 Task: Find connections with filter location Beerse with filter topic #Entrepreneurswith filter profile language English with filter current company Cimpress India with filter school Gujarat jobs and careers with filter industry Fine Arts Schools with filter service category Web Design with filter keywords title Auditing Clerk
Action: Mouse moved to (494, 89)
Screenshot: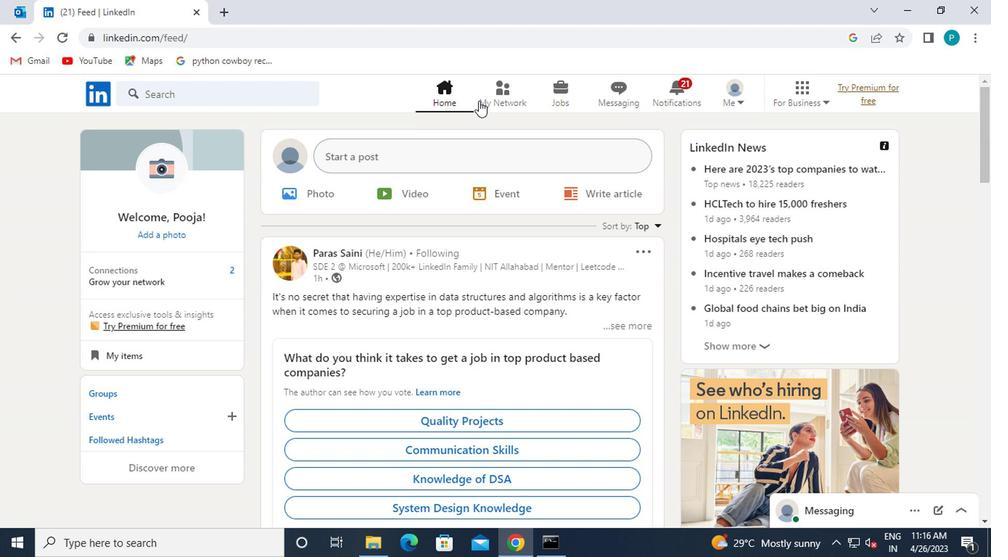 
Action: Mouse pressed left at (494, 89)
Screenshot: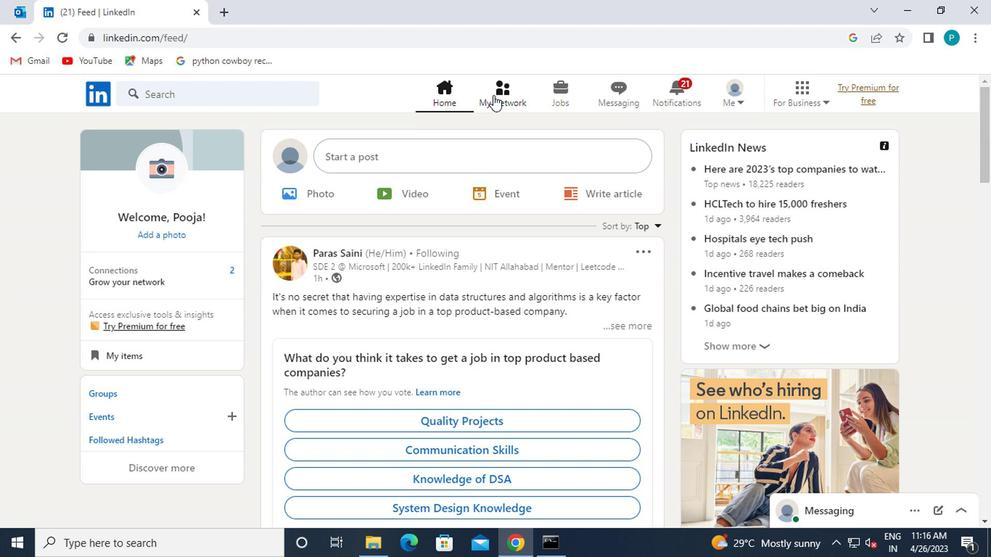 
Action: Mouse moved to (184, 176)
Screenshot: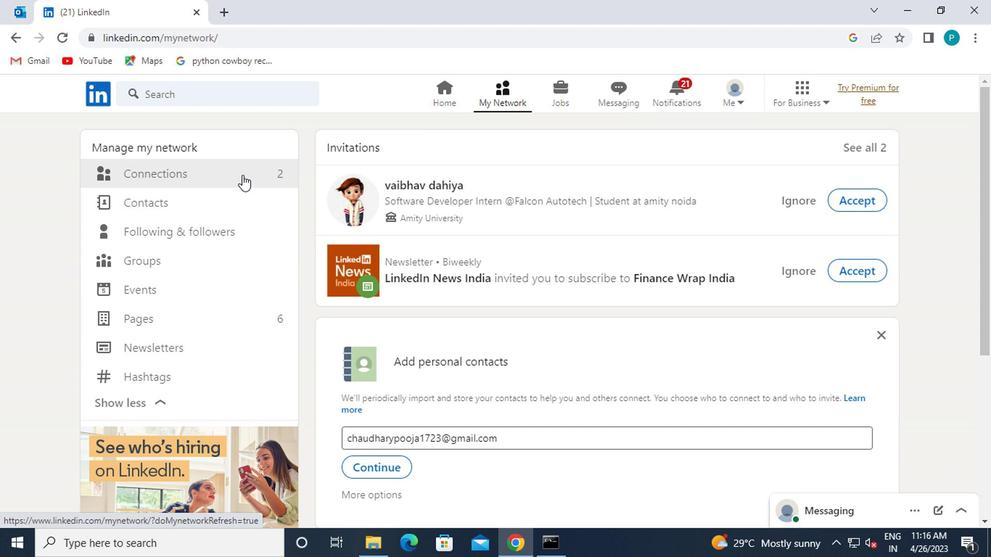 
Action: Mouse pressed left at (184, 176)
Screenshot: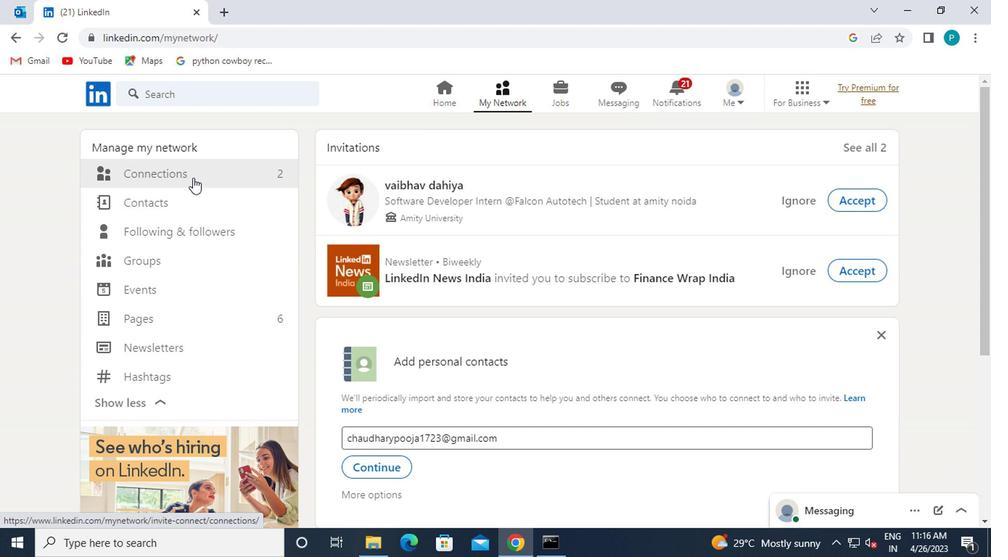 
Action: Mouse pressed left at (184, 176)
Screenshot: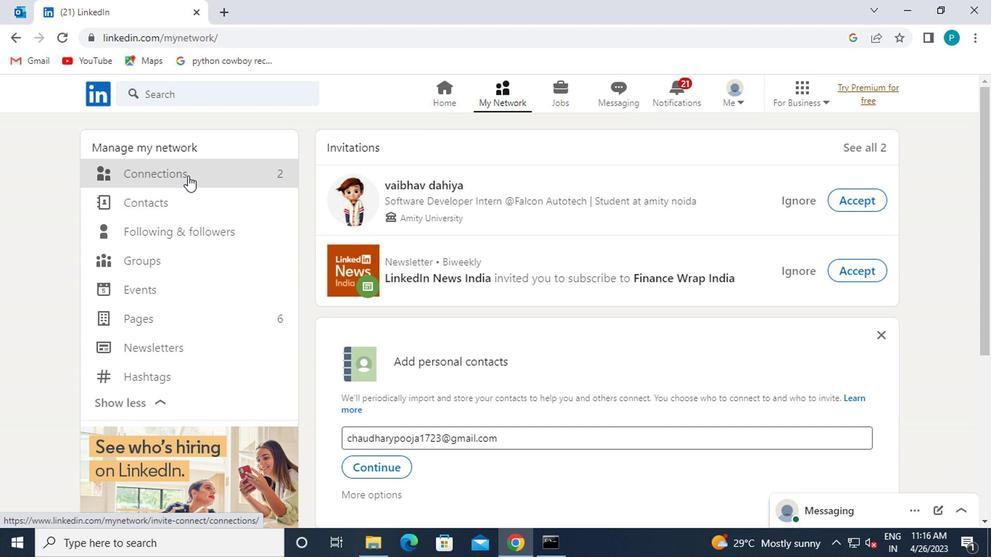 
Action: Mouse moved to (612, 177)
Screenshot: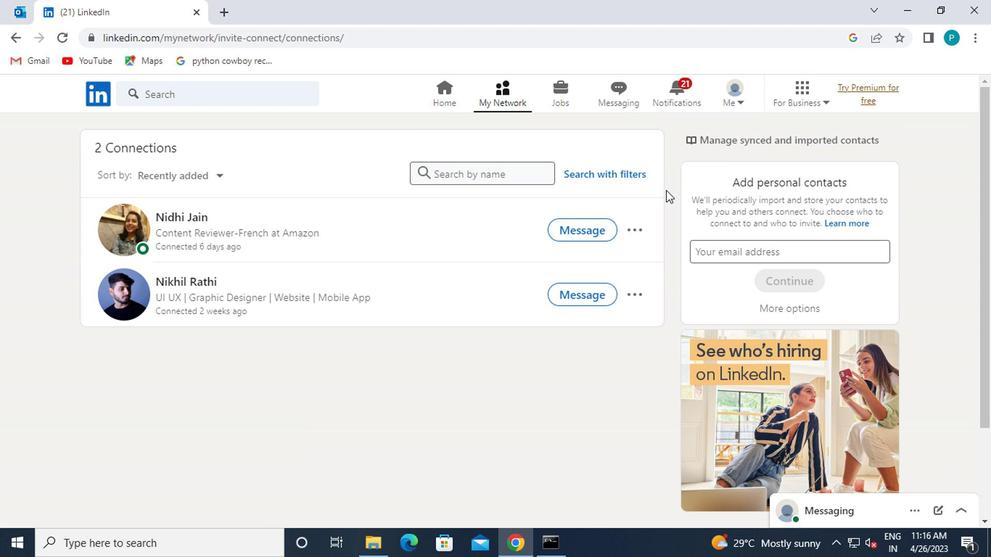 
Action: Mouse pressed left at (612, 177)
Screenshot: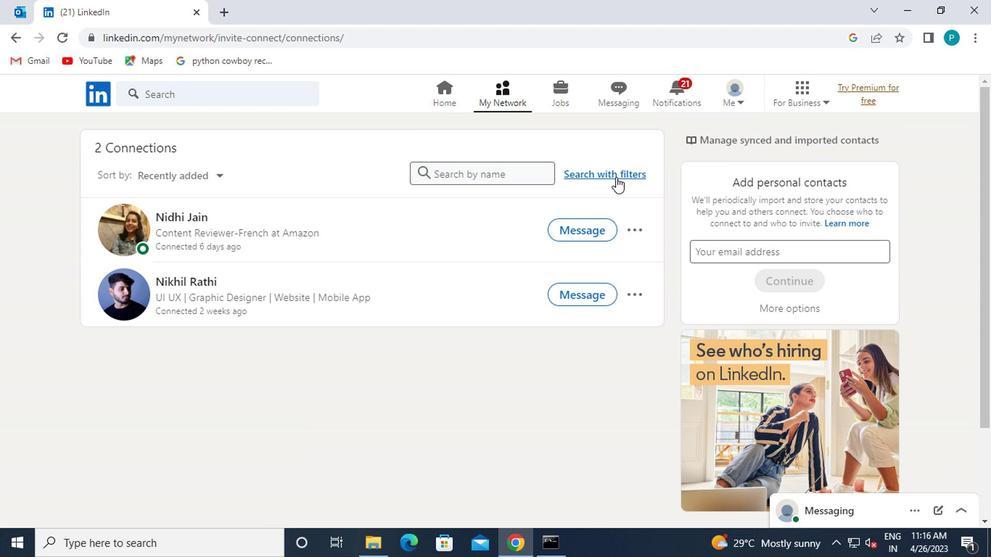 
Action: Mouse moved to (508, 134)
Screenshot: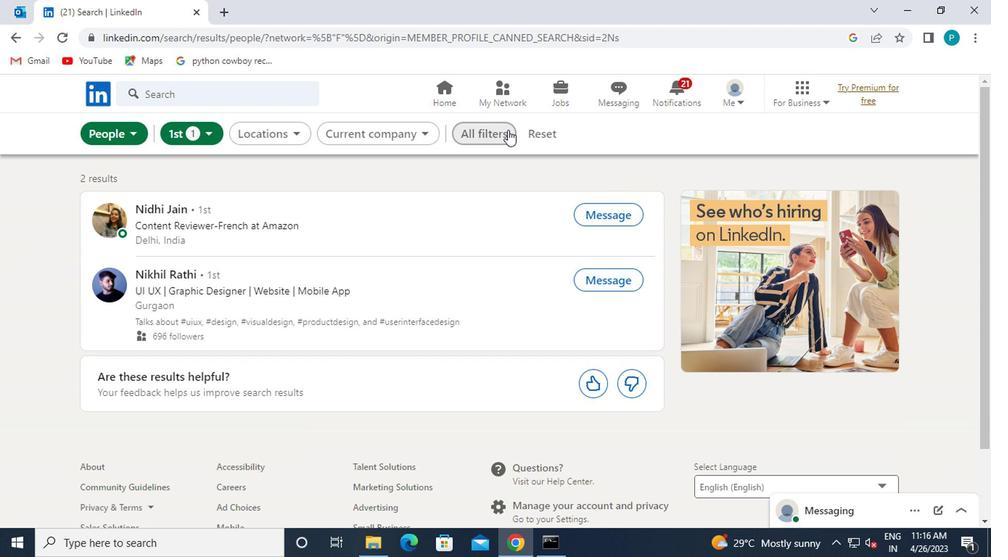 
Action: Mouse pressed left at (508, 134)
Screenshot: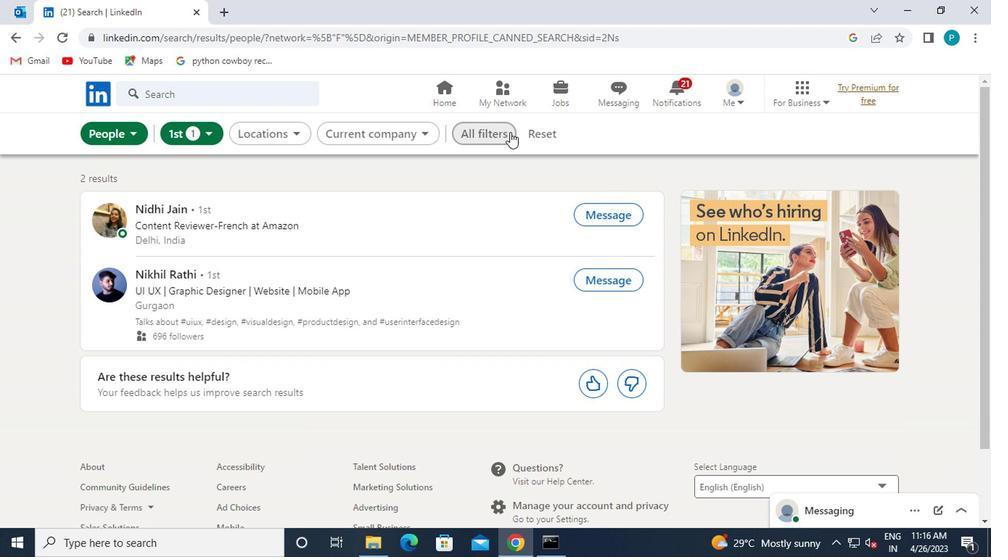 
Action: Mouse moved to (735, 292)
Screenshot: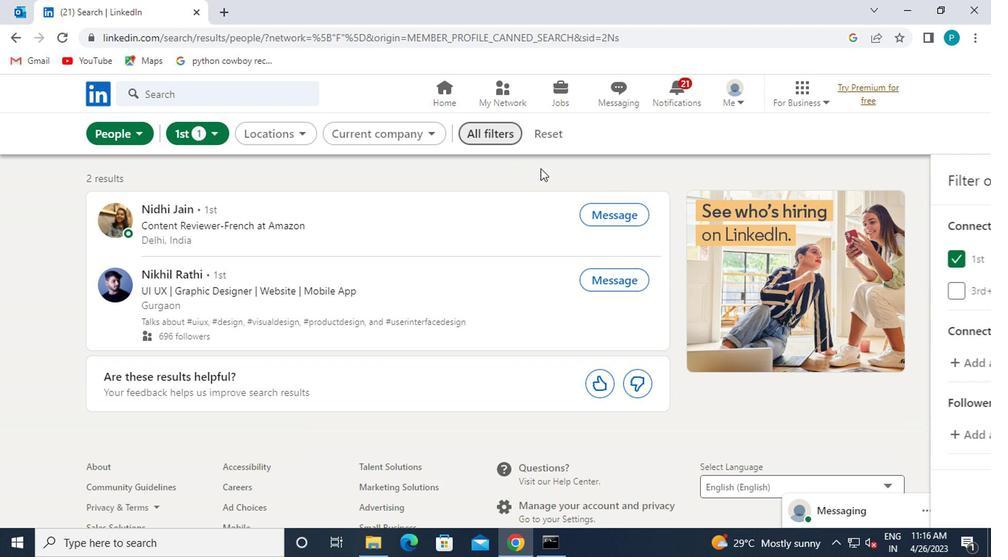 
Action: Mouse scrolled (735, 291) with delta (0, -1)
Screenshot: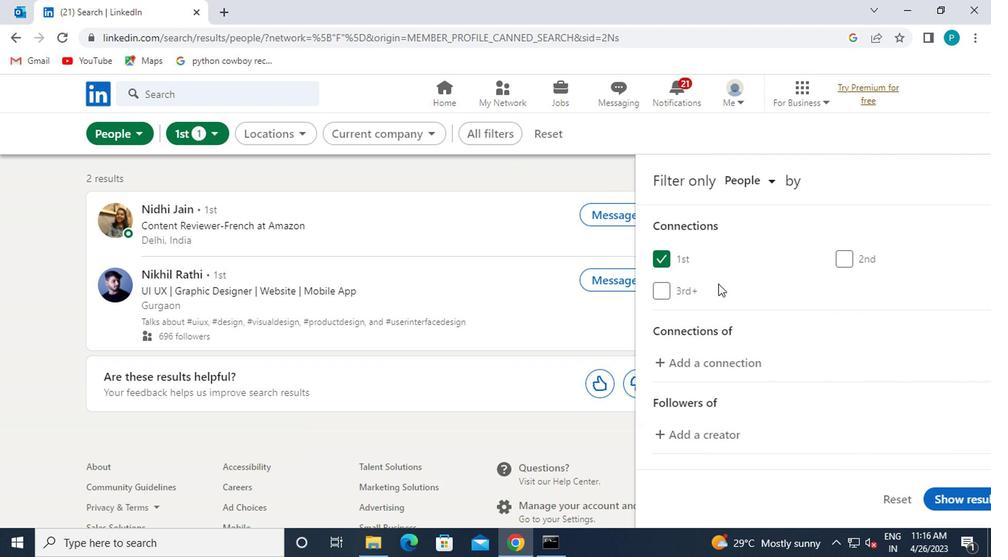 
Action: Mouse moved to (735, 292)
Screenshot: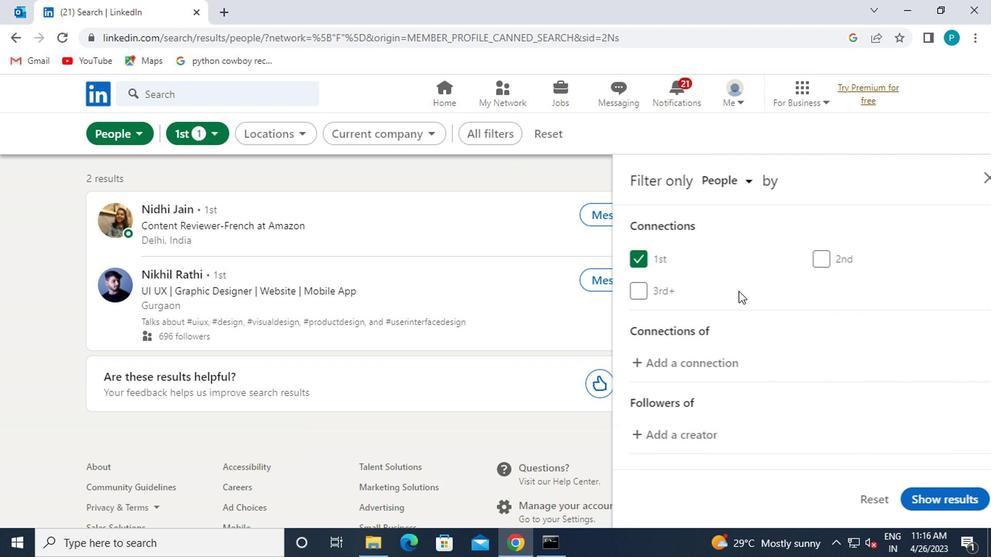 
Action: Mouse scrolled (735, 291) with delta (0, -1)
Screenshot: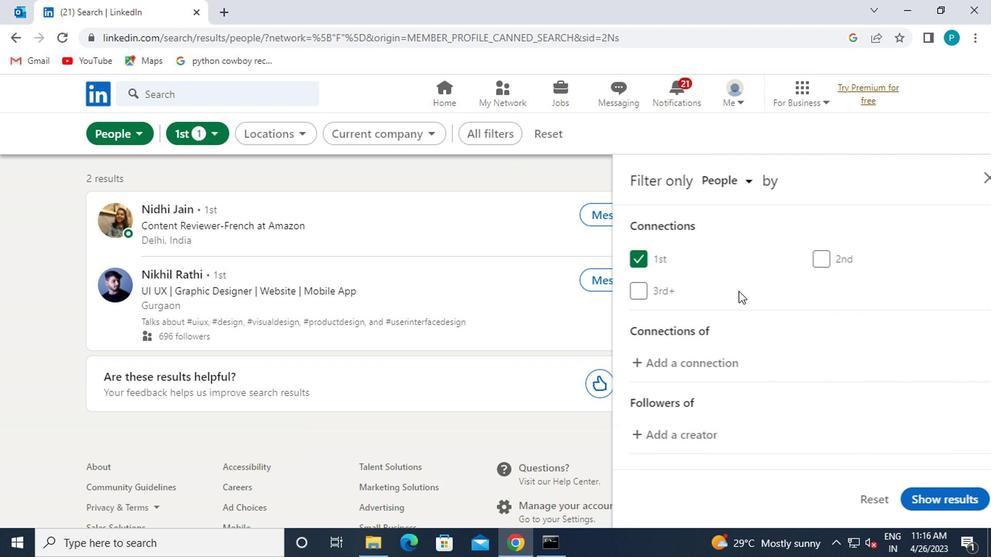 
Action: Mouse moved to (735, 293)
Screenshot: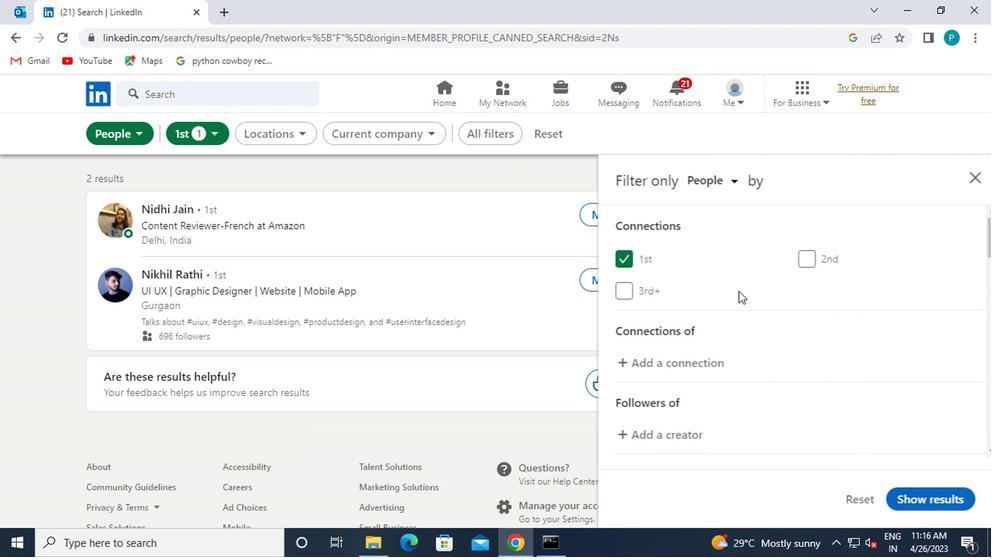 
Action: Mouse scrolled (735, 292) with delta (0, 0)
Screenshot: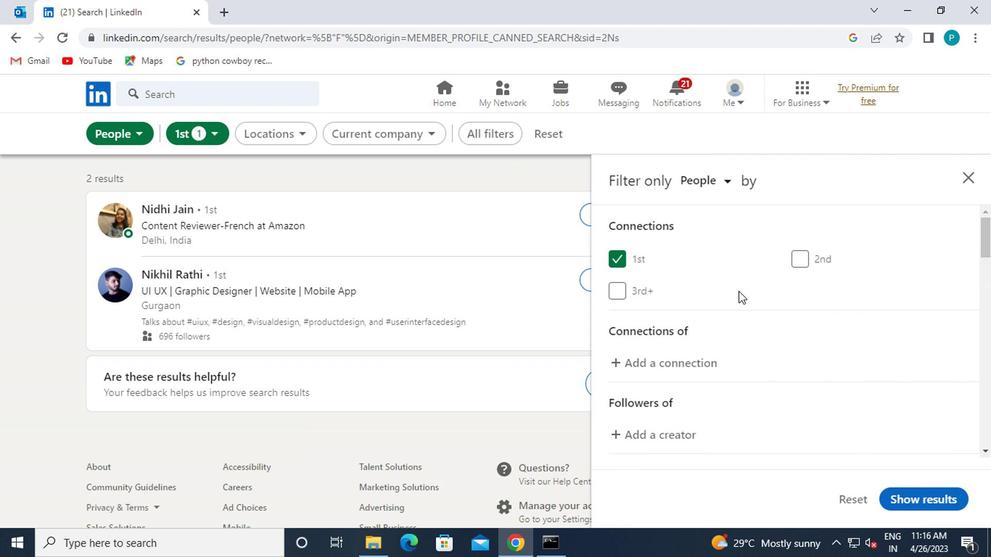 
Action: Mouse moved to (801, 350)
Screenshot: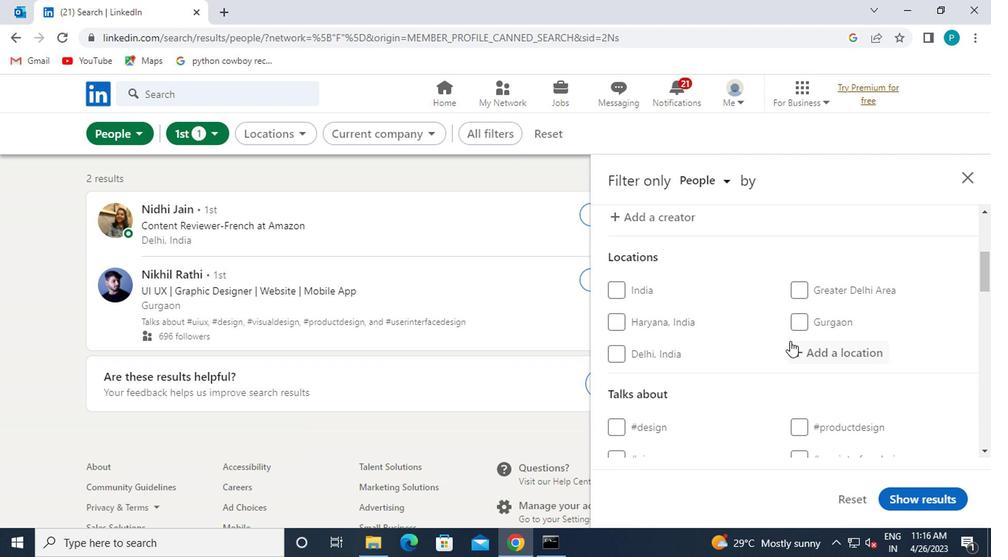 
Action: Mouse pressed left at (801, 350)
Screenshot: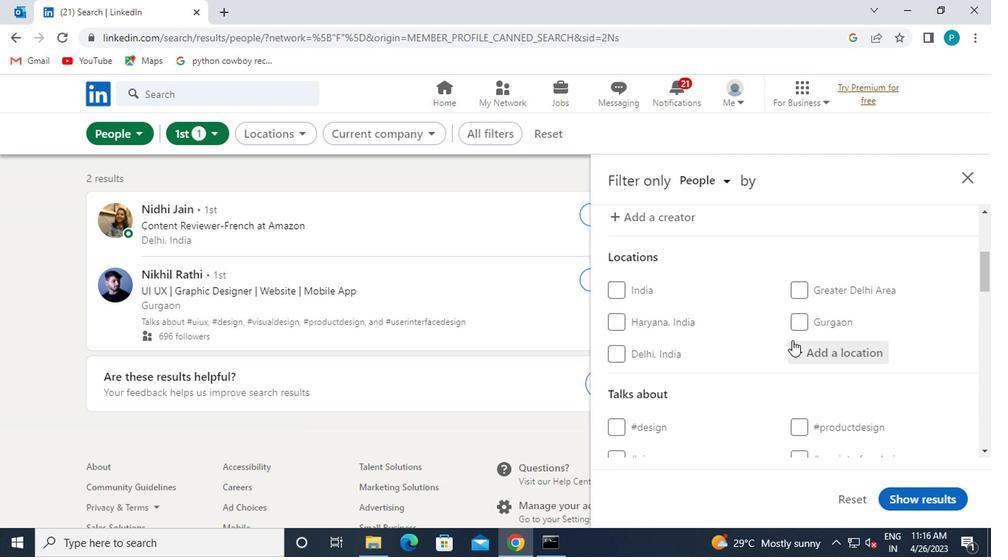 
Action: Mouse moved to (783, 353)
Screenshot: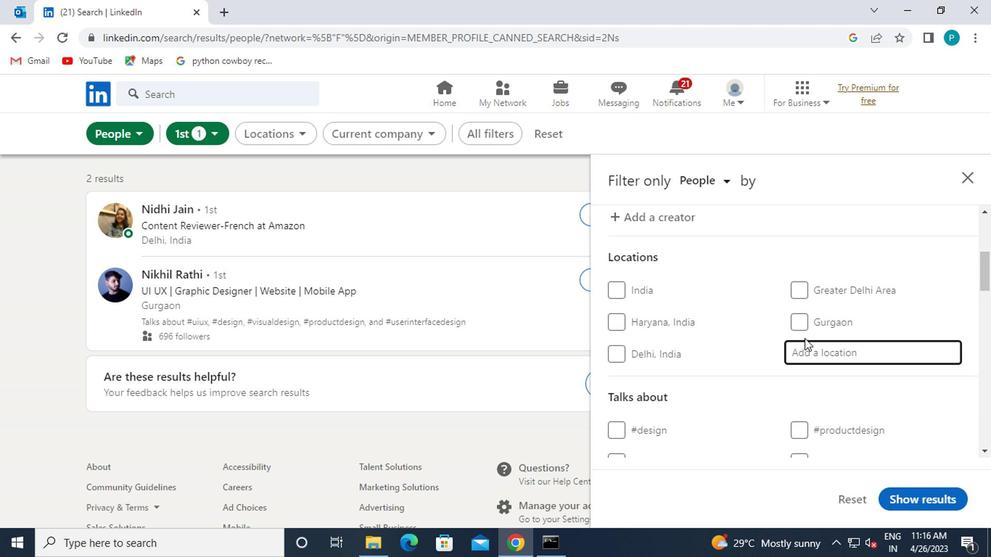 
Action: Key pressed <Key.caps_lock>b<Key.caps_lock>eerse
Screenshot: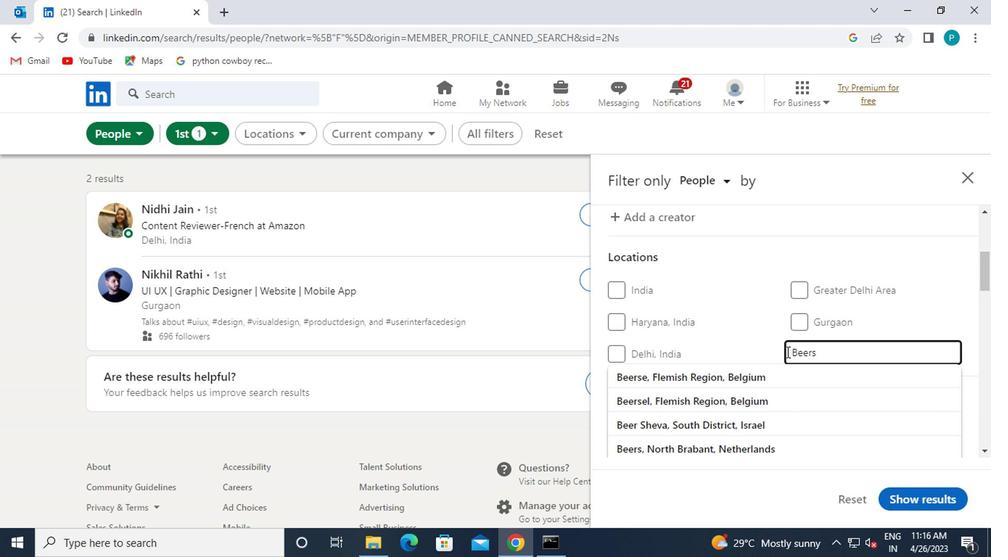 
Action: Mouse moved to (777, 380)
Screenshot: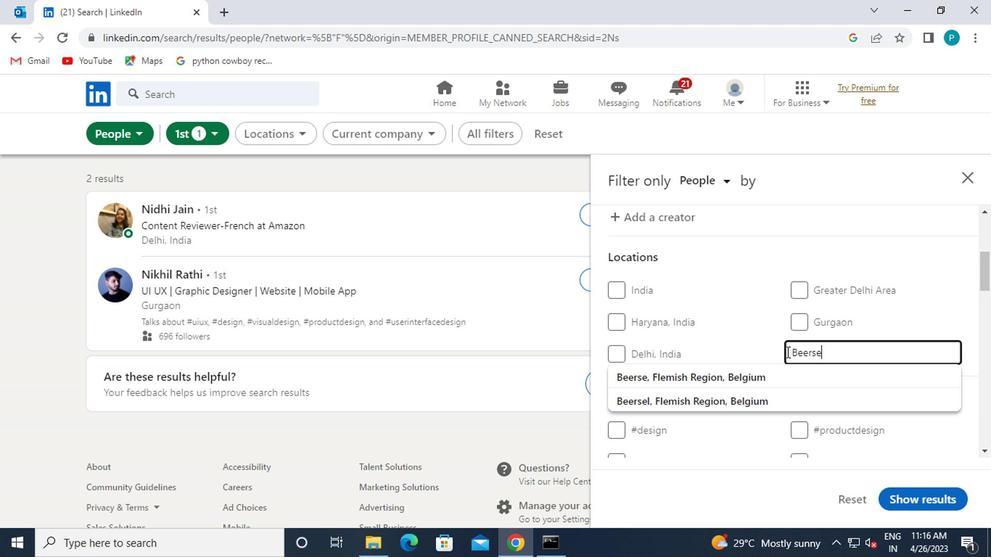 
Action: Mouse pressed left at (777, 380)
Screenshot: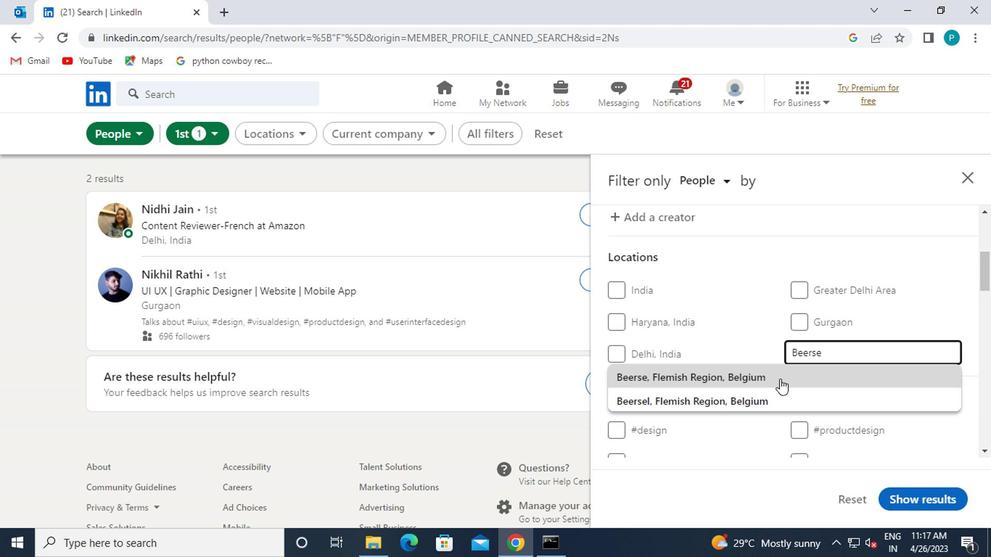 
Action: Mouse scrolled (777, 379) with delta (0, 0)
Screenshot: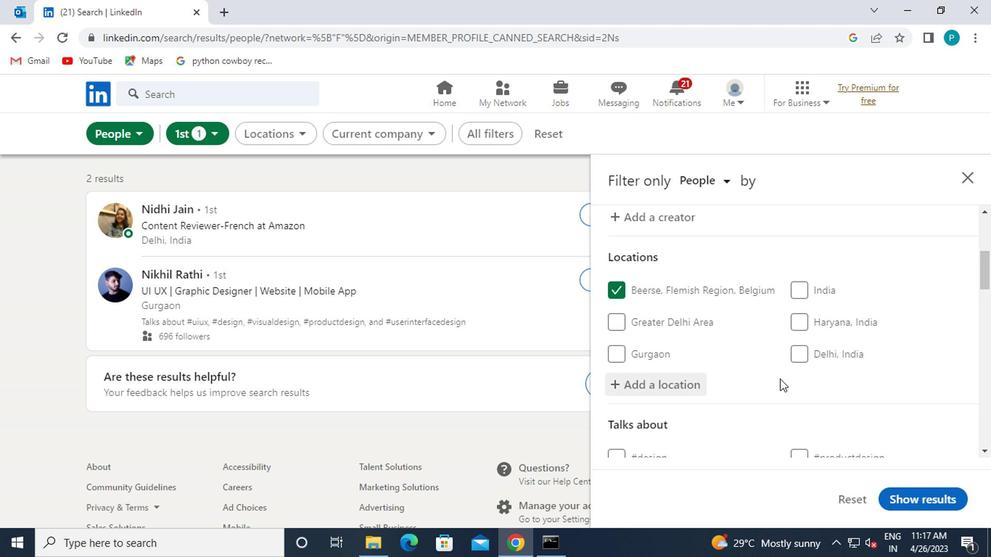 
Action: Mouse moved to (778, 384)
Screenshot: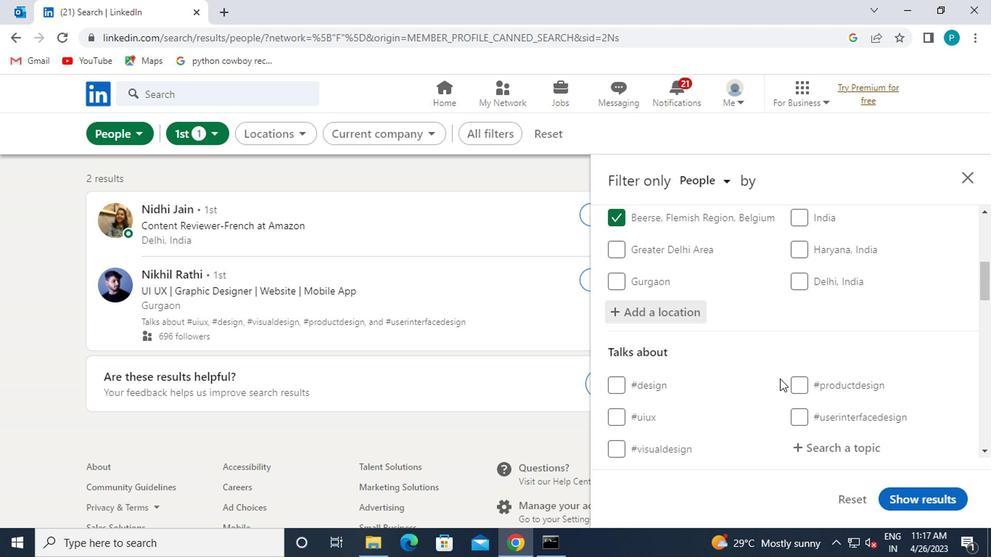 
Action: Mouse scrolled (778, 383) with delta (0, -1)
Screenshot: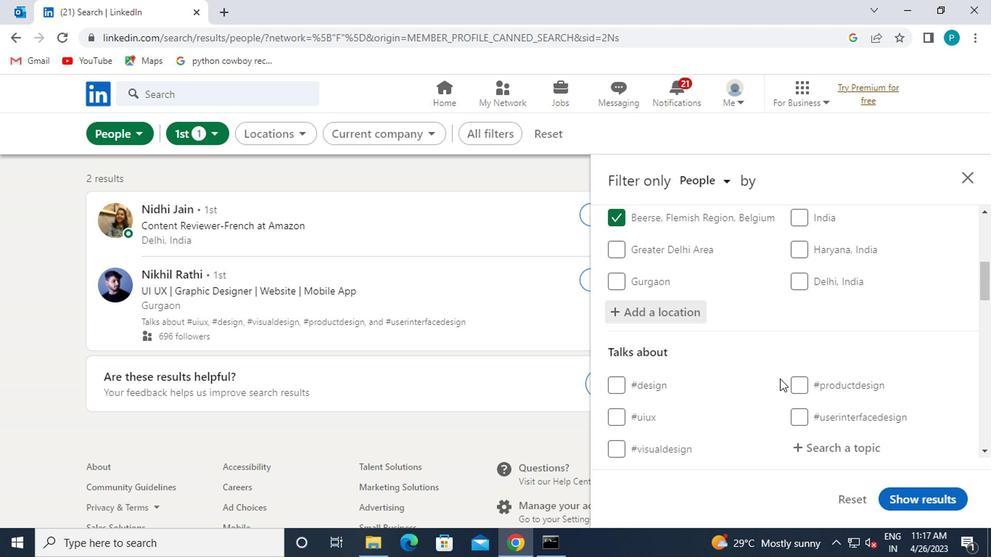 
Action: Mouse moved to (797, 385)
Screenshot: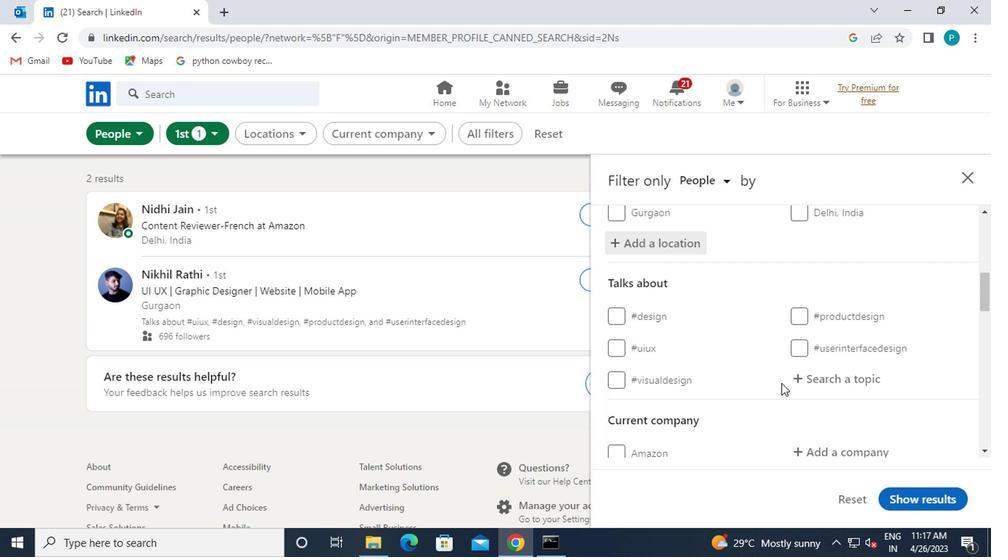 
Action: Mouse pressed left at (797, 385)
Screenshot: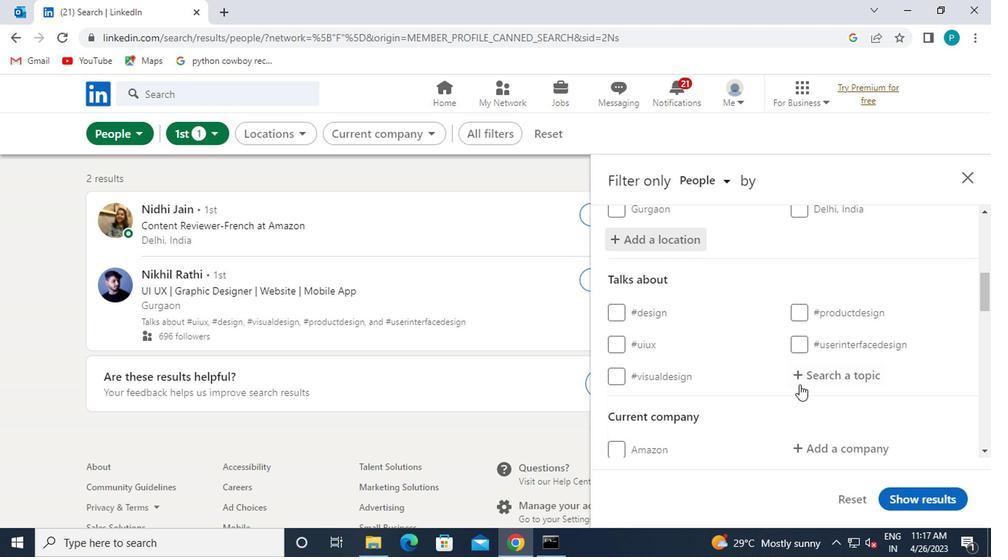 
Action: Mouse moved to (798, 385)
Screenshot: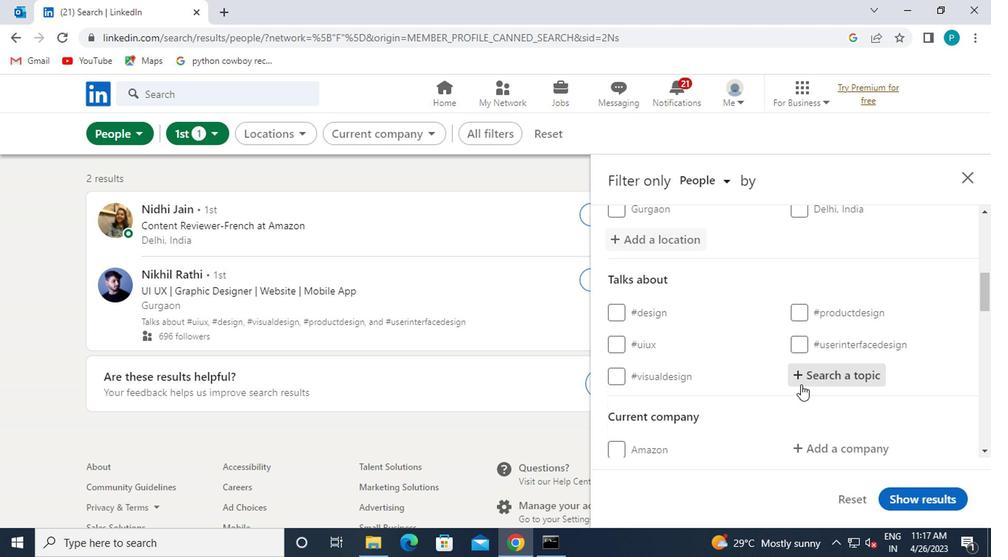 
Action: Key pressed <Key.shift>#ENTREPRENEURS
Screenshot: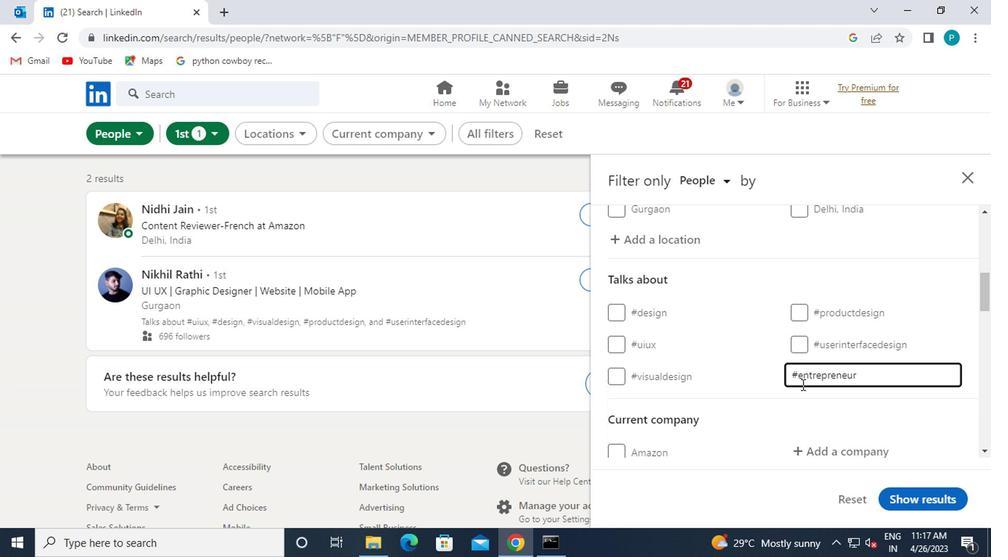 
Action: Mouse moved to (795, 400)
Screenshot: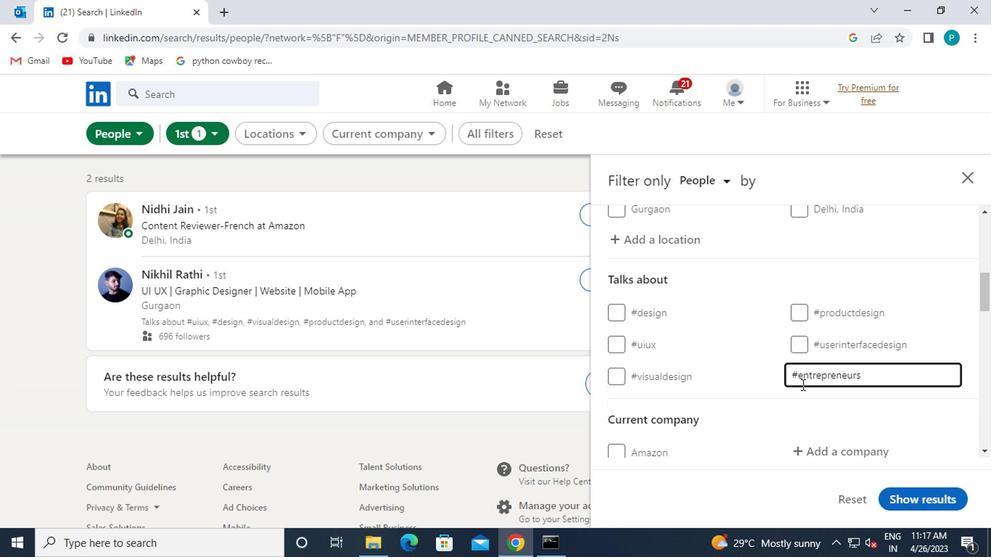 
Action: Mouse scrolled (795, 399) with delta (0, -1)
Screenshot: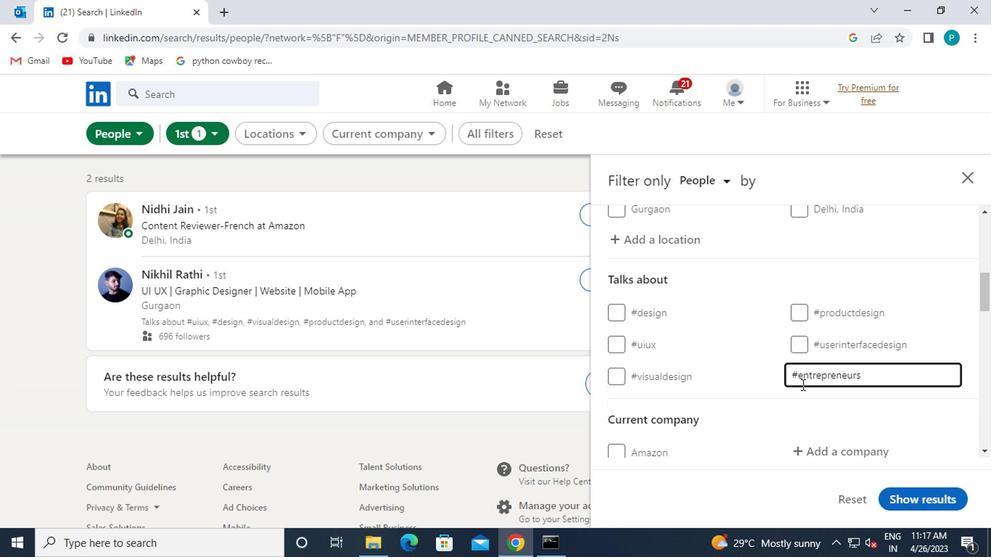 
Action: Mouse moved to (806, 386)
Screenshot: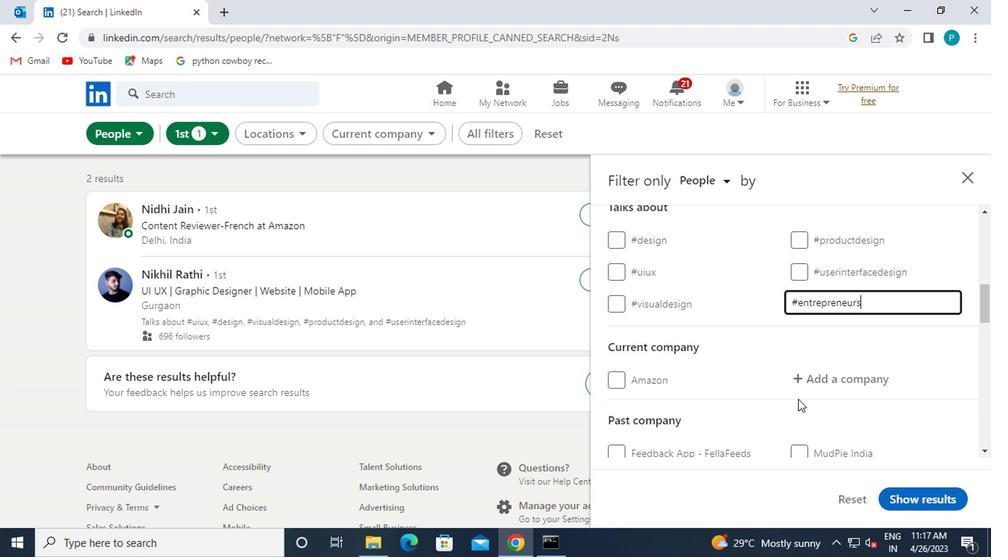 
Action: Mouse pressed left at (806, 386)
Screenshot: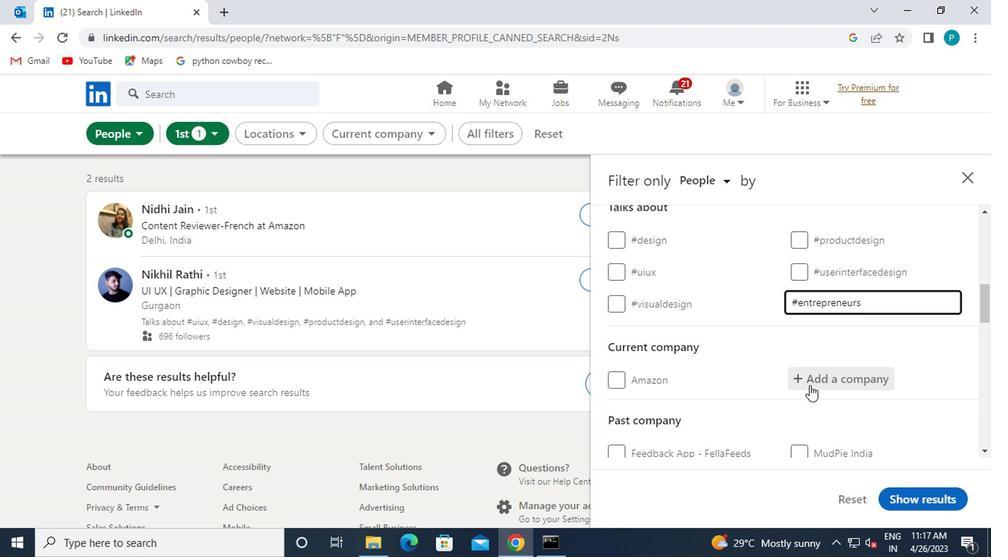 
Action: Mouse moved to (813, 385)
Screenshot: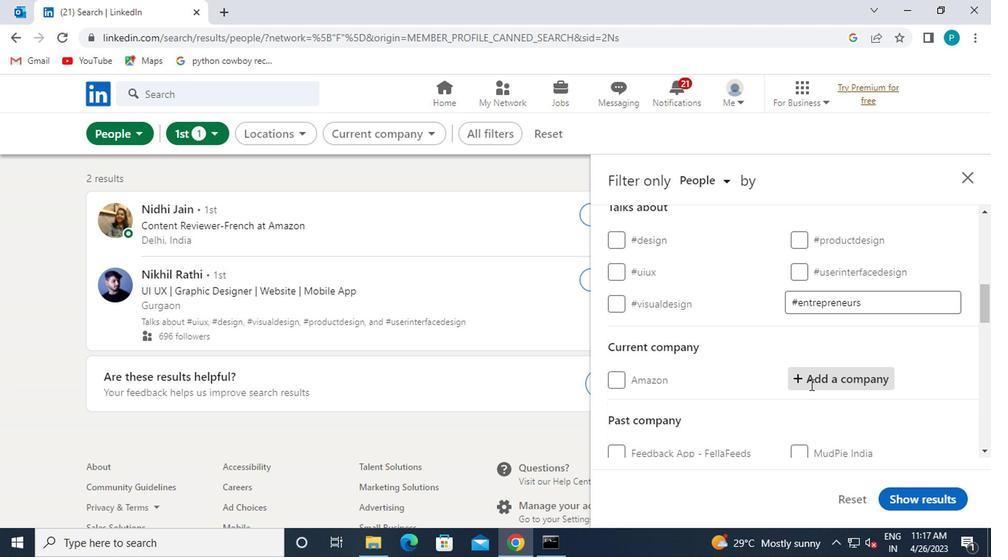 
Action: Key pressed CIMPRESS
Screenshot: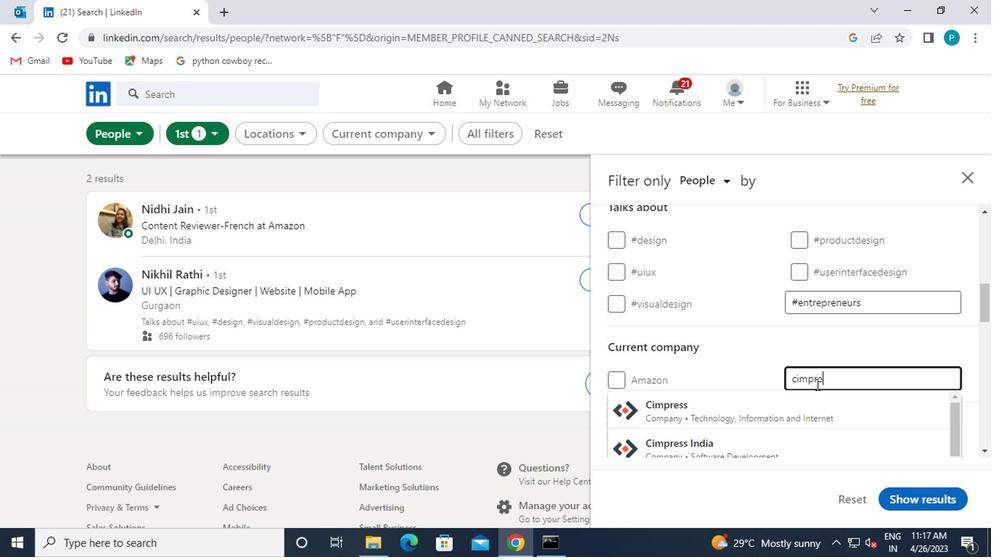 
Action: Mouse moved to (805, 400)
Screenshot: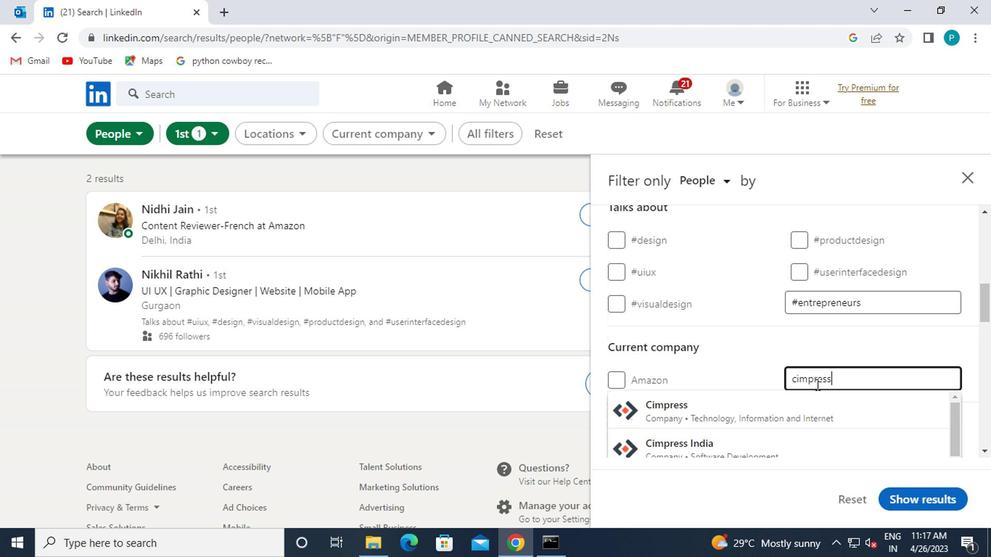 
Action: Mouse pressed left at (805, 400)
Screenshot: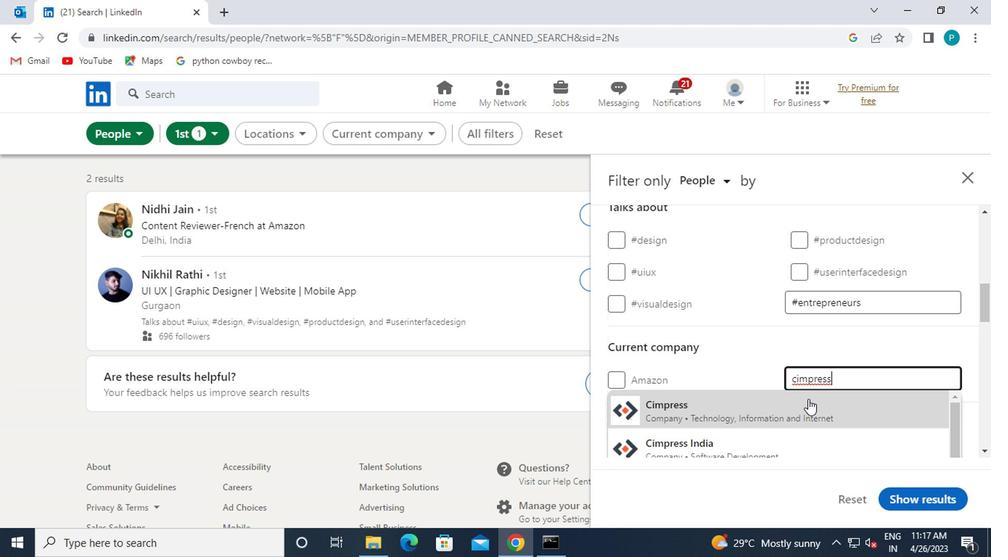 
Action: Mouse moved to (807, 441)
Screenshot: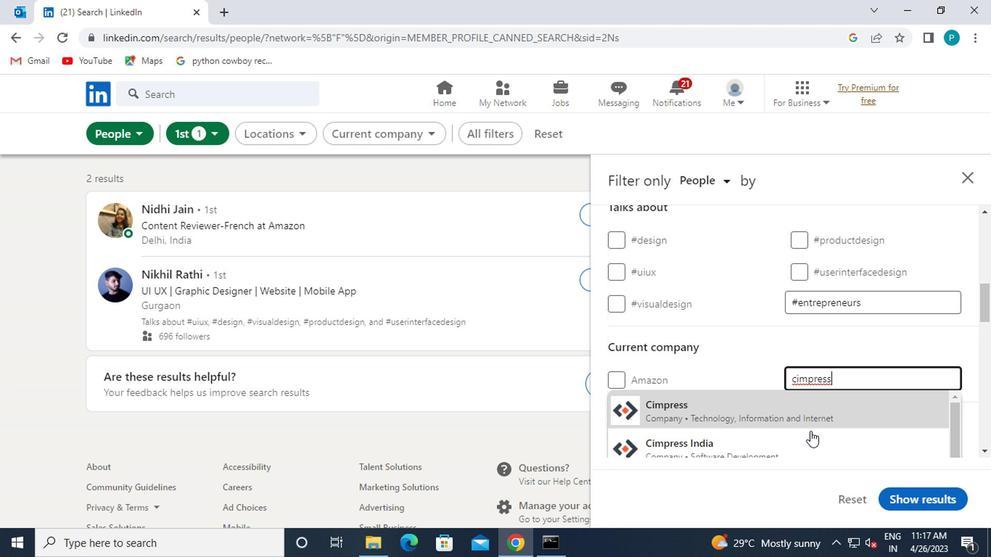 
Action: Mouse pressed left at (807, 441)
Screenshot: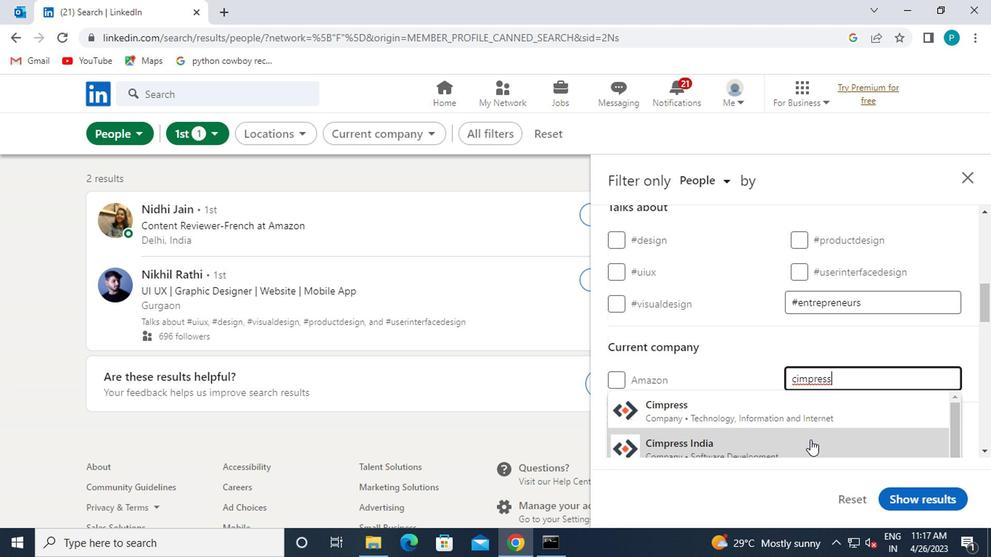 
Action: Mouse moved to (747, 415)
Screenshot: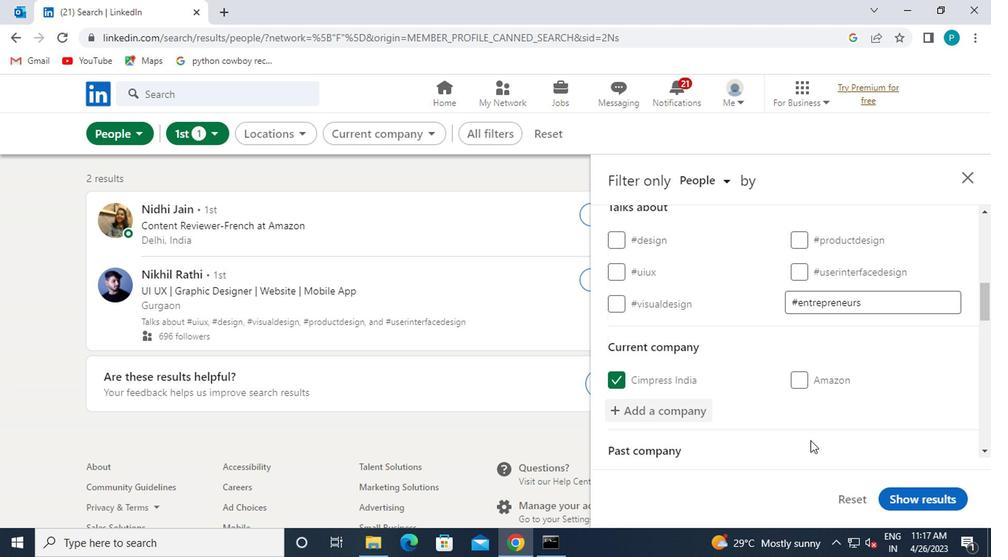 
Action: Mouse scrolled (747, 415) with delta (0, 0)
Screenshot: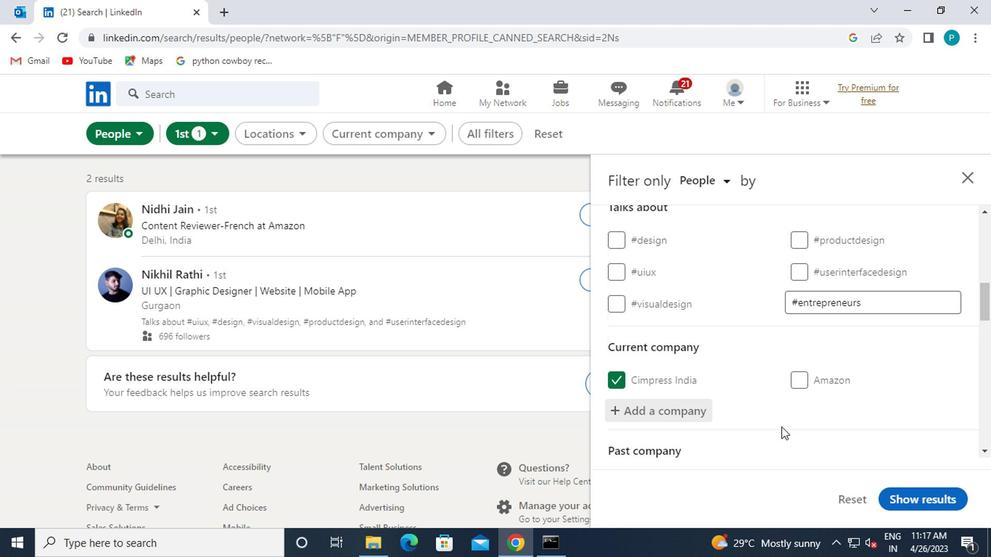 
Action: Mouse scrolled (747, 415) with delta (0, 0)
Screenshot: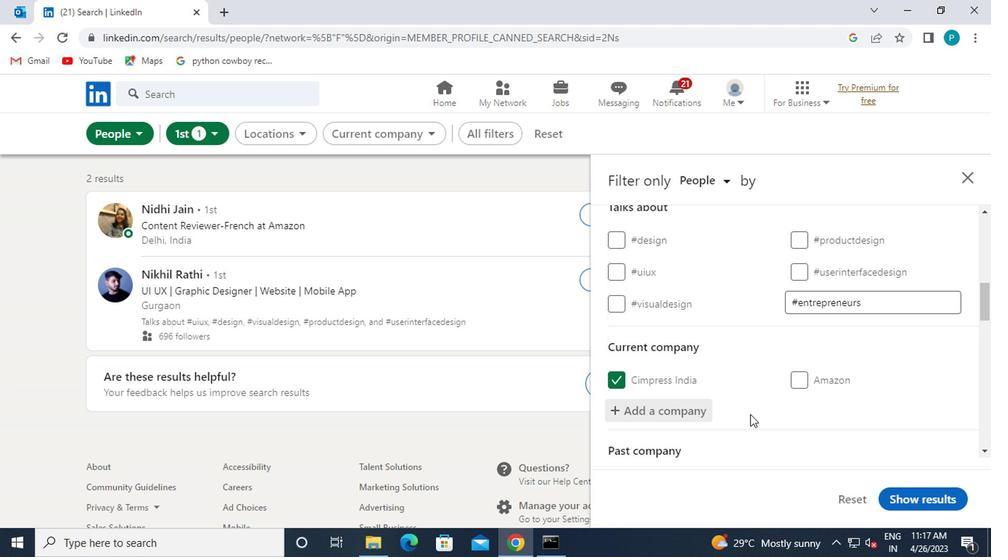 
Action: Mouse moved to (727, 400)
Screenshot: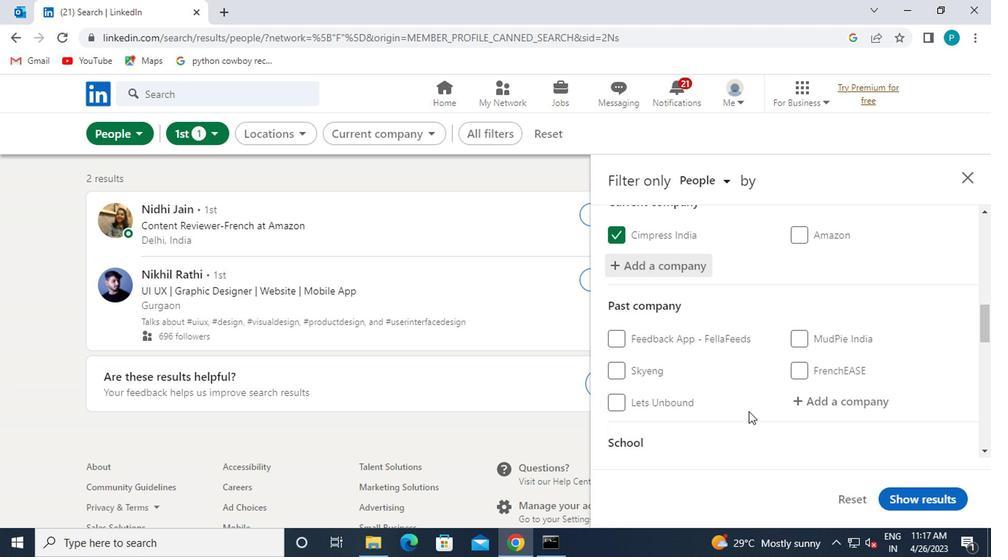 
Action: Mouse scrolled (727, 399) with delta (0, -1)
Screenshot: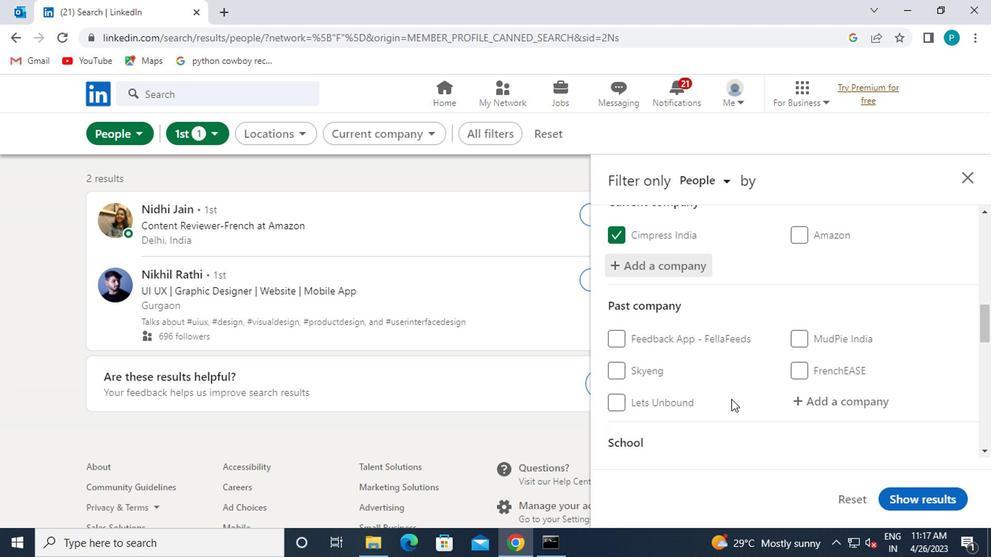 
Action: Mouse moved to (774, 385)
Screenshot: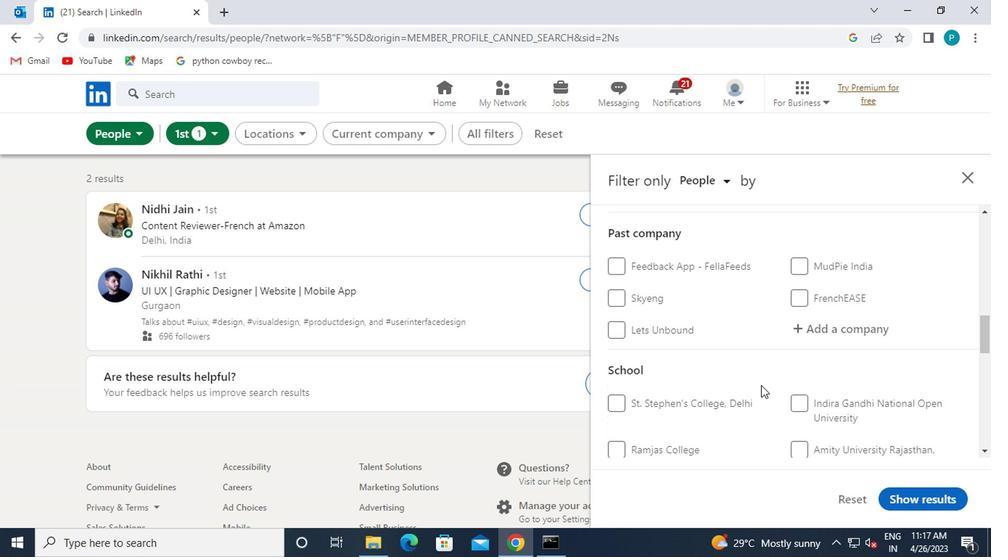 
Action: Mouse scrolled (774, 385) with delta (0, 0)
Screenshot: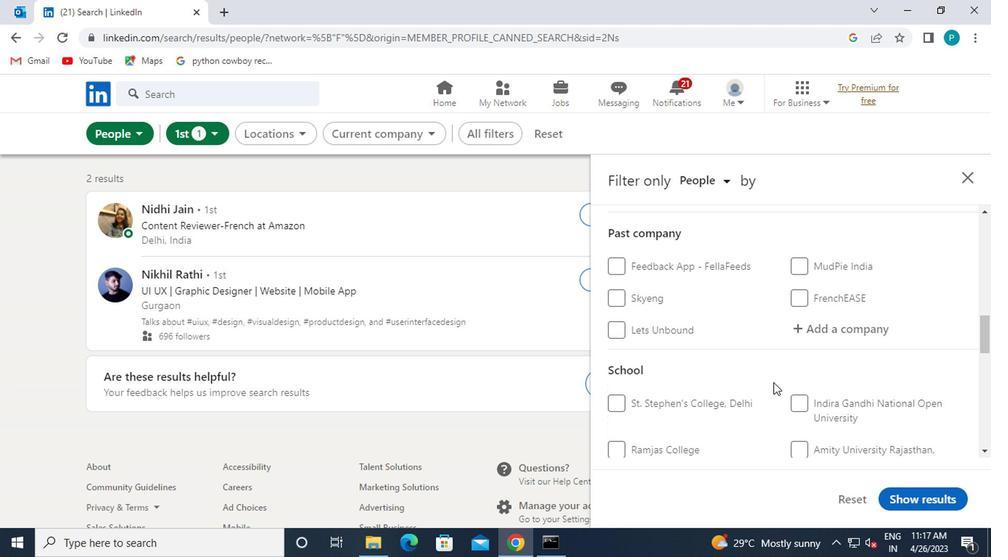 
Action: Mouse moved to (820, 425)
Screenshot: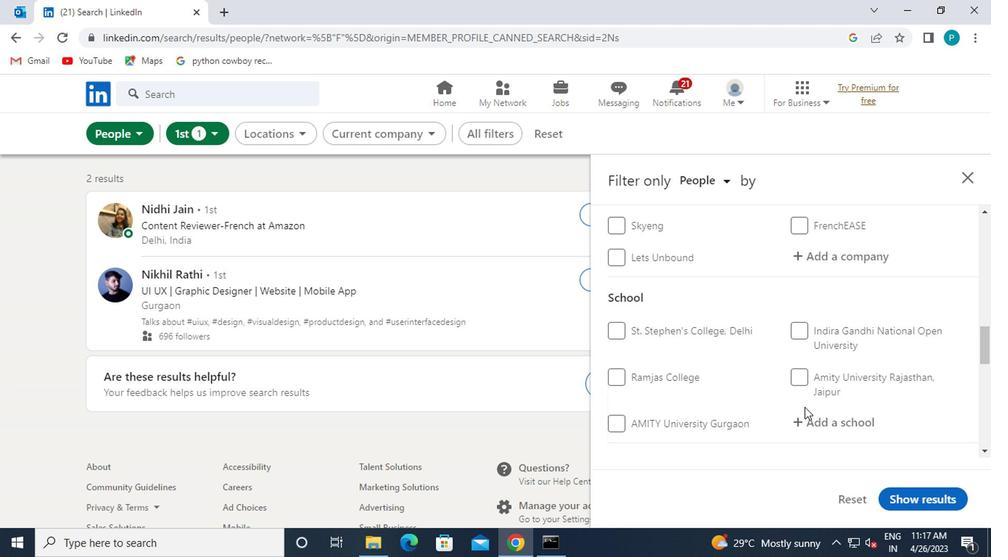 
Action: Mouse pressed left at (820, 425)
Screenshot: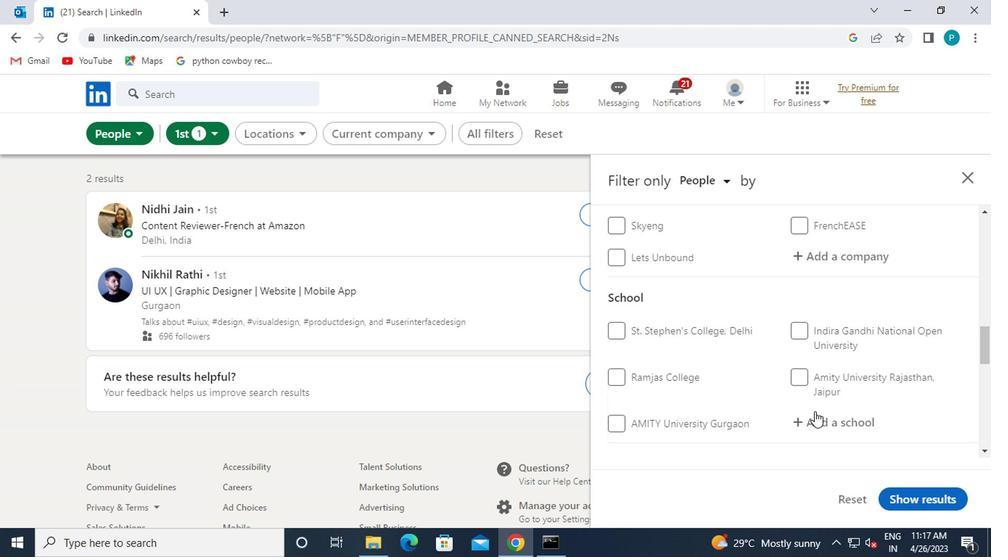 
Action: Mouse moved to (820, 426)
Screenshot: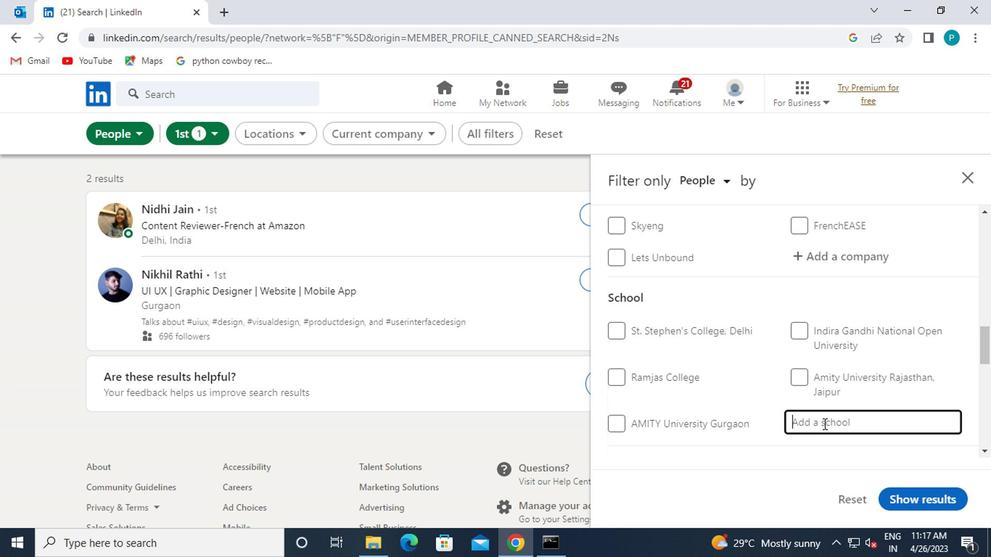 
Action: Key pressed <Key.caps_lock>G<Key.caps_lock>UJARAT
Screenshot: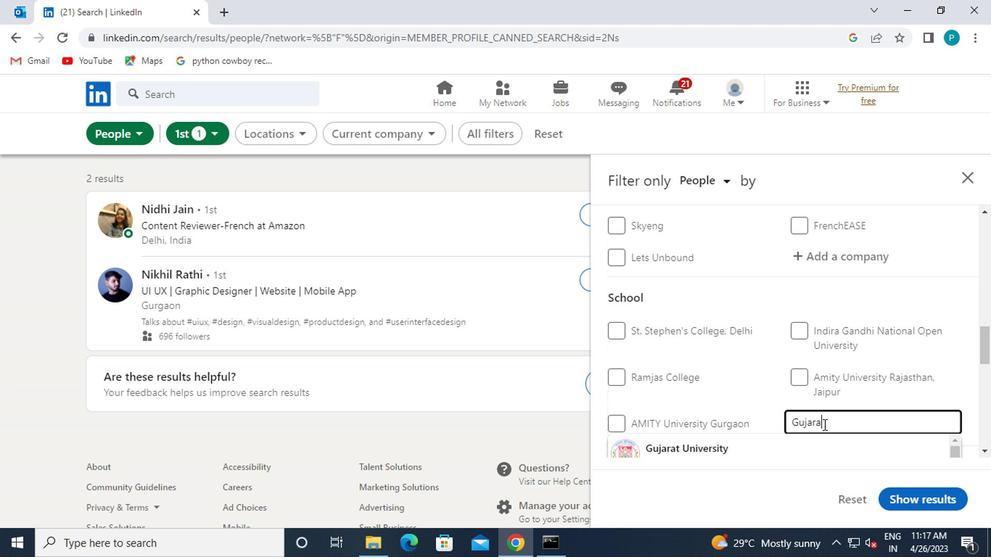 
Action: Mouse moved to (765, 375)
Screenshot: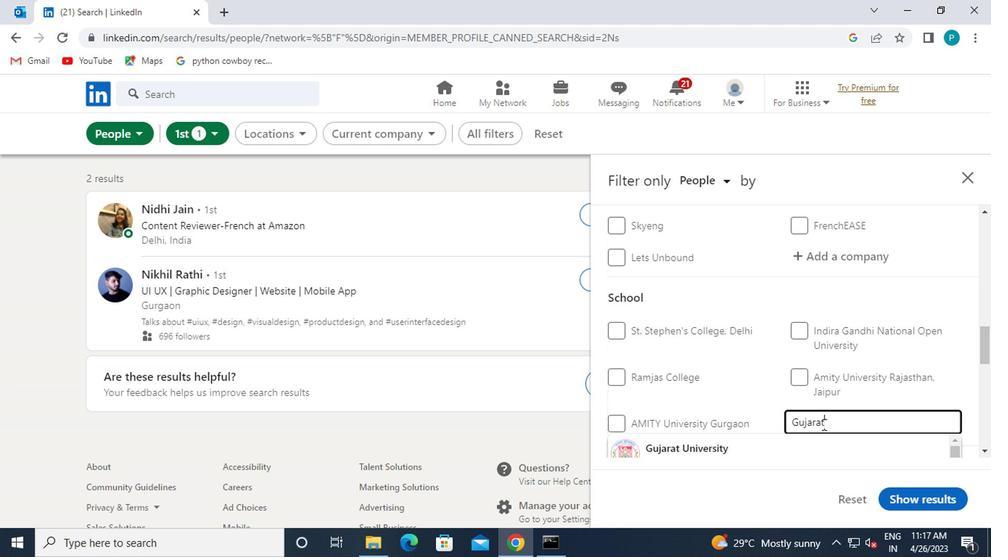 
Action: Mouse scrolled (765, 374) with delta (0, -1)
Screenshot: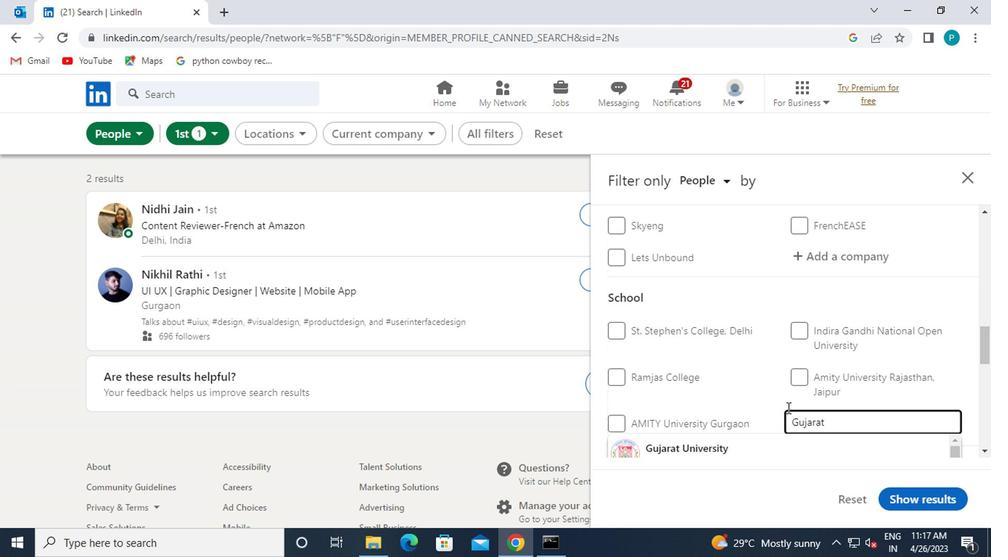 
Action: Mouse scrolled (765, 374) with delta (0, -1)
Screenshot: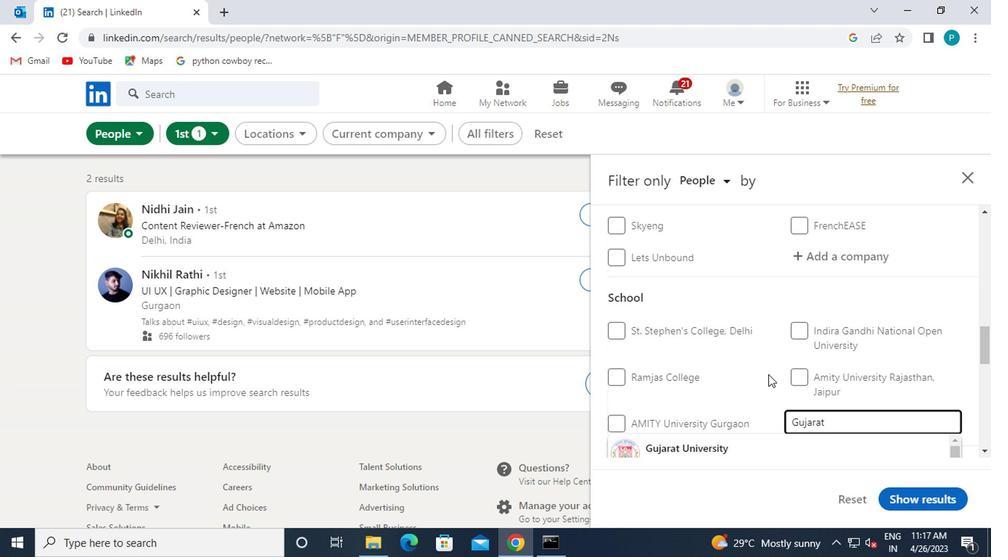 
Action: Mouse moved to (725, 393)
Screenshot: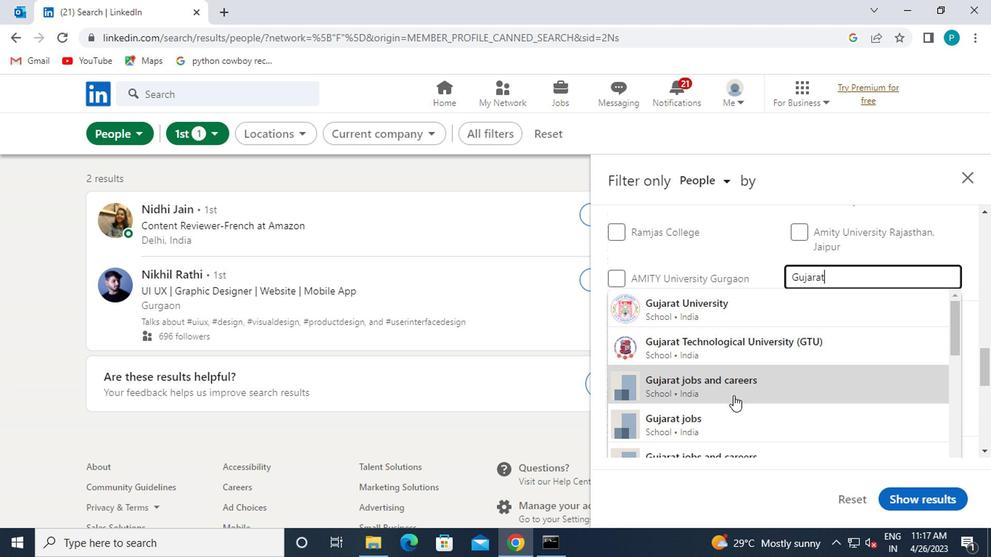 
Action: Mouse pressed left at (725, 393)
Screenshot: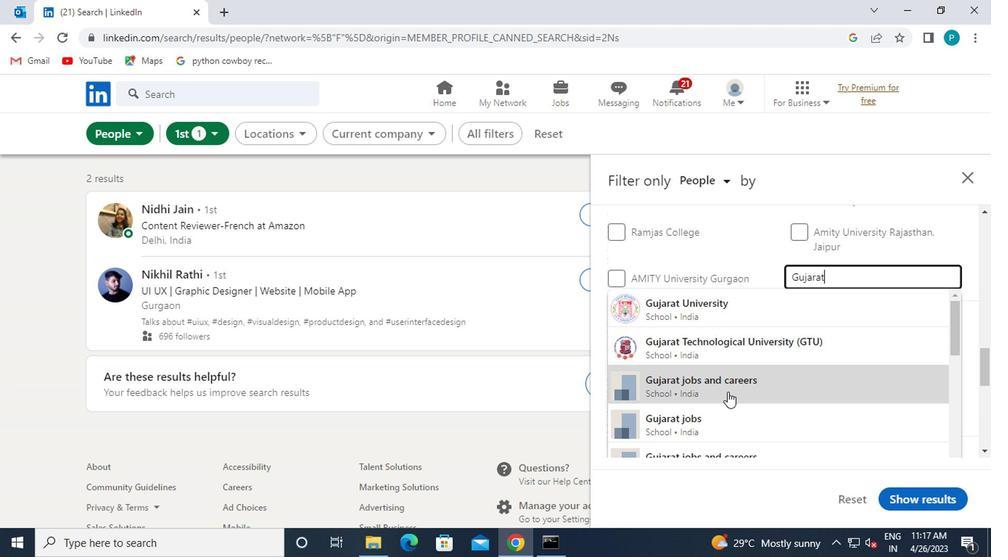 
Action: Mouse moved to (730, 387)
Screenshot: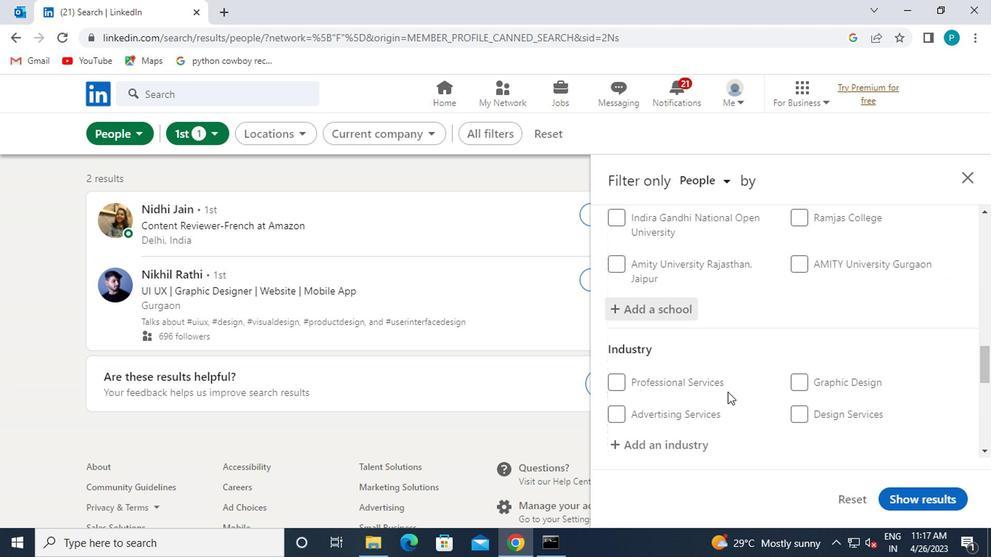 
Action: Mouse scrolled (730, 386) with delta (0, 0)
Screenshot: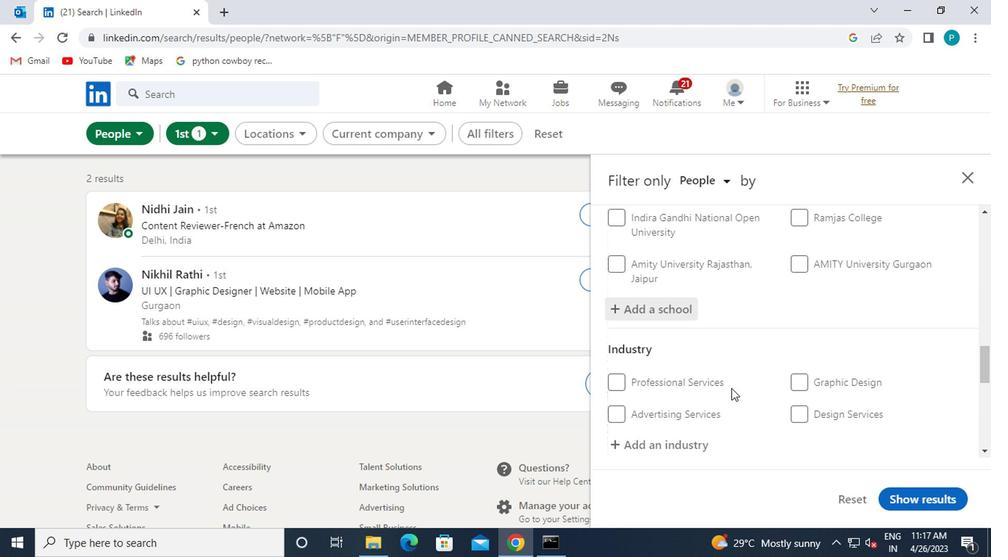 
Action: Mouse moved to (731, 386)
Screenshot: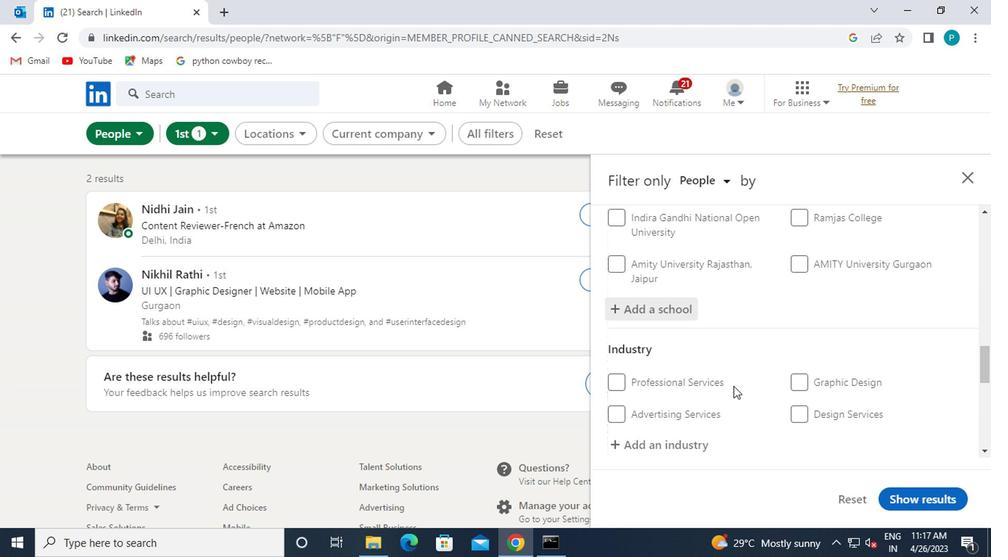 
Action: Mouse scrolled (731, 385) with delta (0, -1)
Screenshot: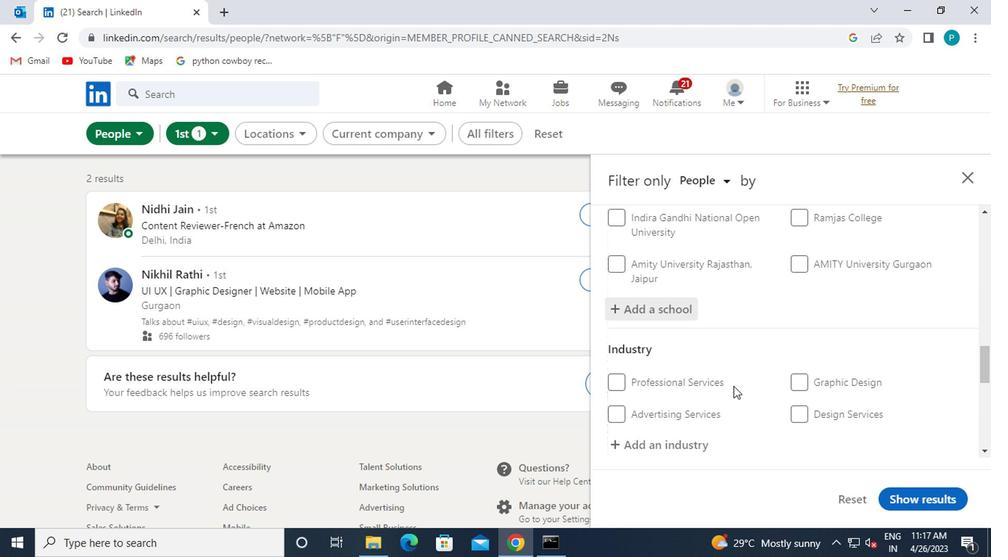 
Action: Mouse moved to (632, 308)
Screenshot: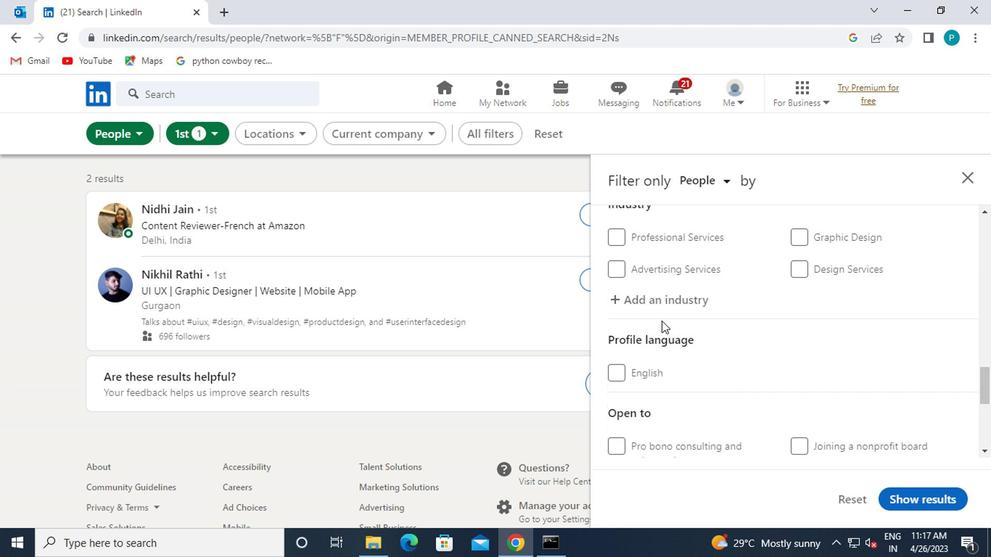 
Action: Mouse pressed left at (632, 308)
Screenshot: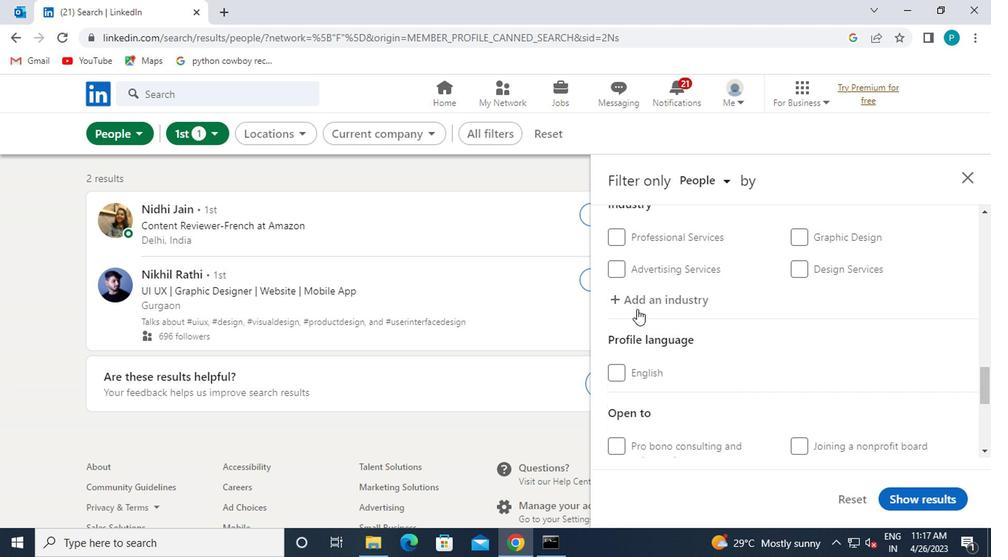 
Action: Mouse moved to (631, 312)
Screenshot: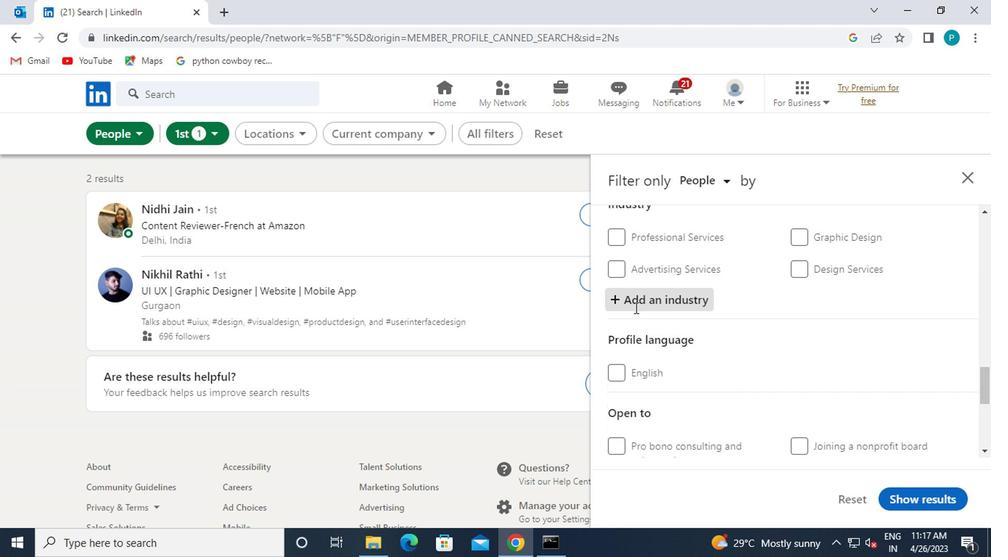 
Action: Key pressed FINE
Screenshot: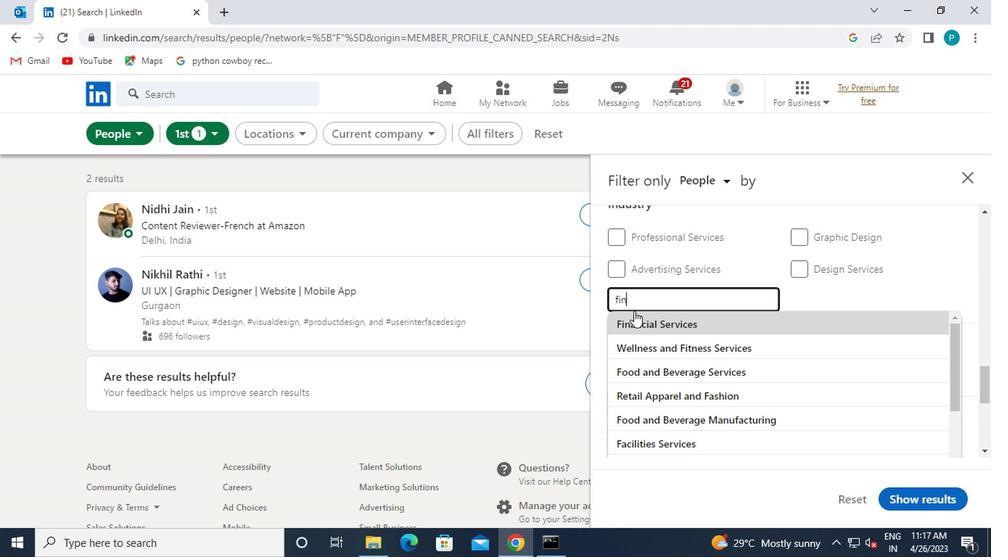 
Action: Mouse moved to (686, 325)
Screenshot: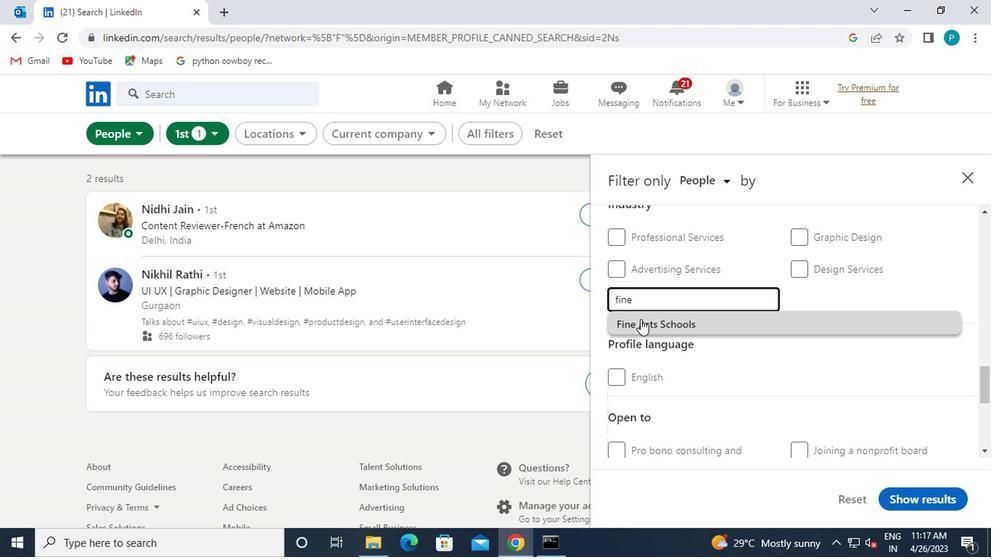 
Action: Mouse pressed left at (686, 325)
Screenshot: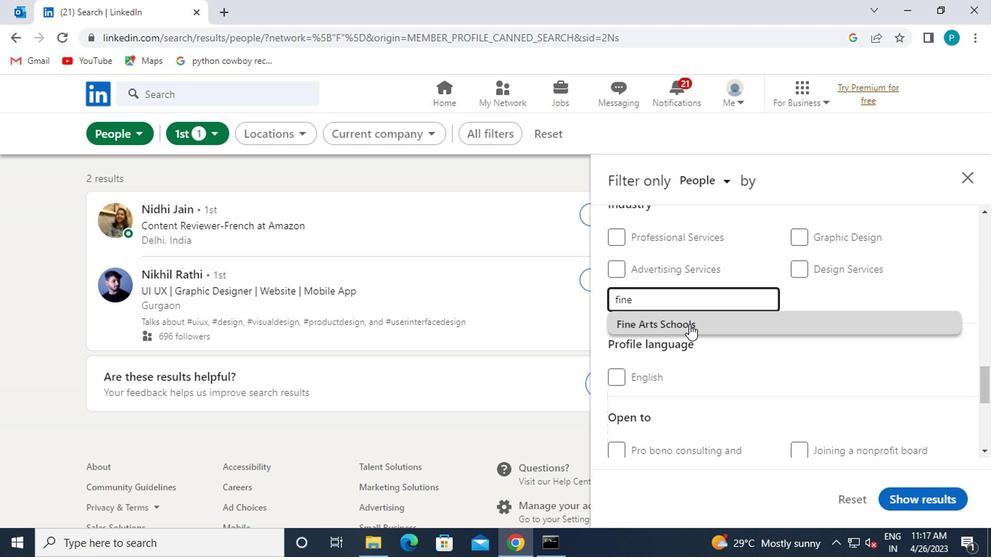 
Action: Mouse moved to (686, 325)
Screenshot: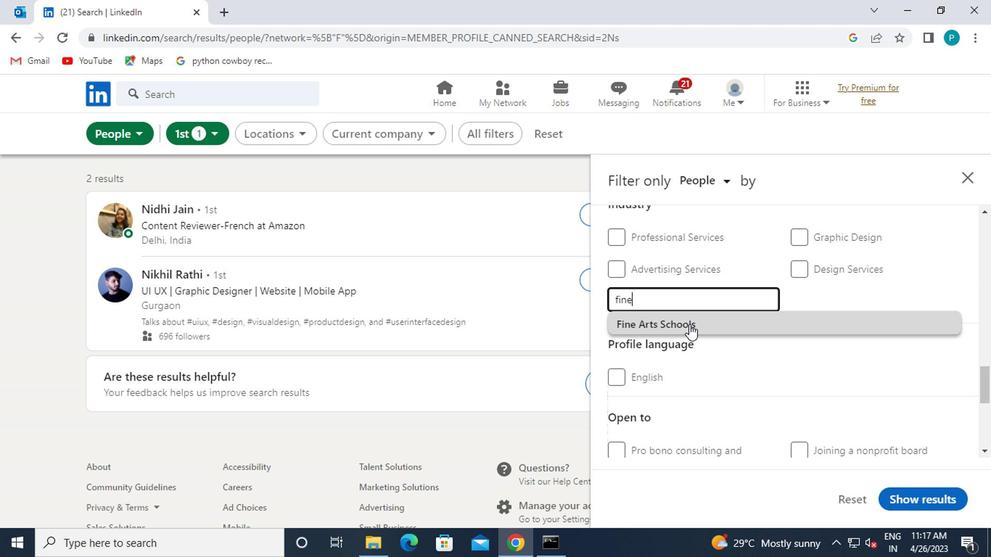 
Action: Mouse scrolled (686, 324) with delta (0, 0)
Screenshot: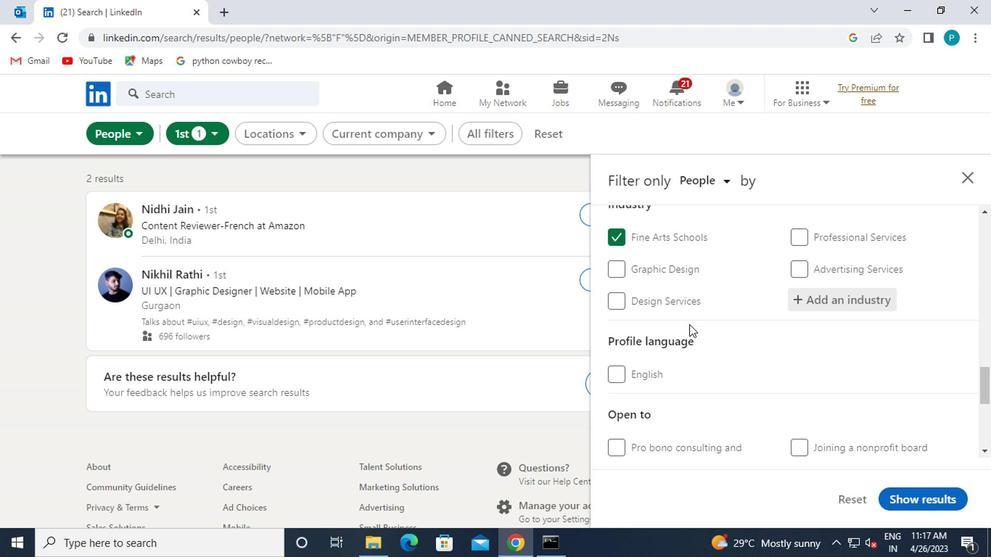 
Action: Mouse moved to (611, 301)
Screenshot: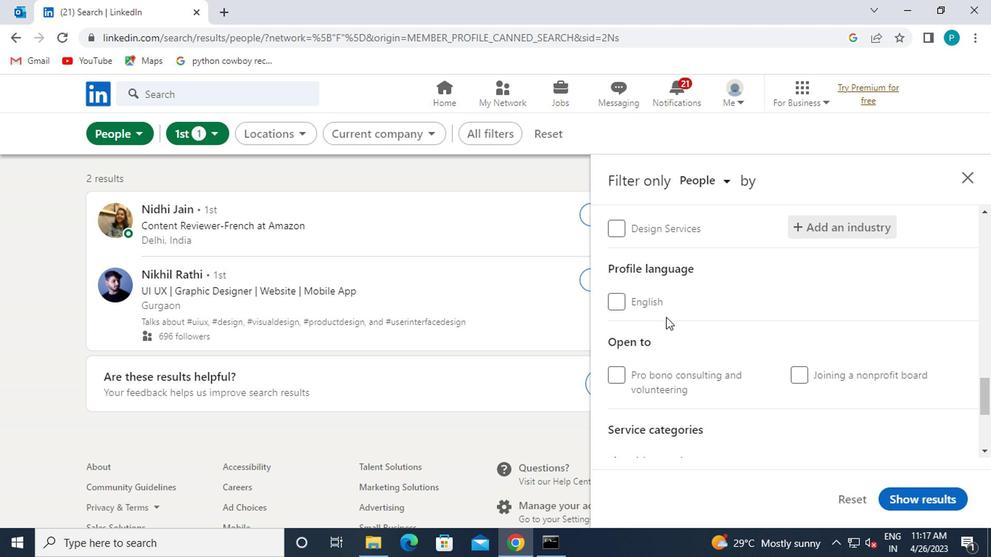 
Action: Mouse pressed left at (611, 301)
Screenshot: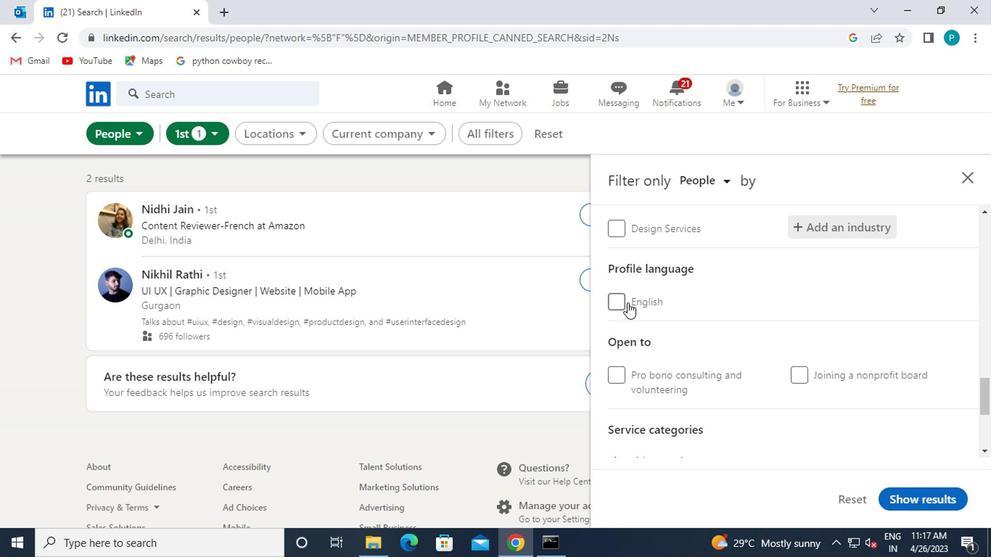 
Action: Mouse moved to (695, 350)
Screenshot: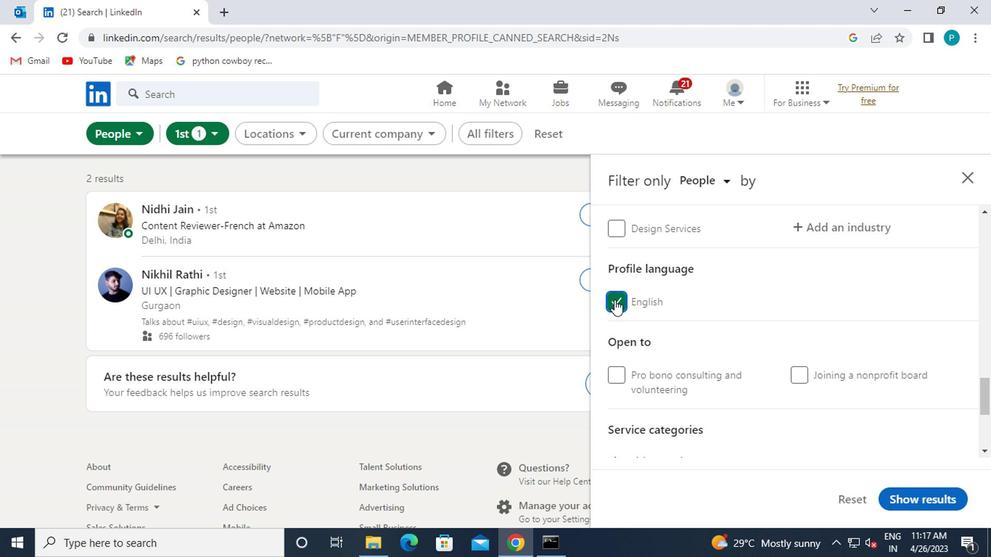 
Action: Mouse scrolled (695, 349) with delta (0, 0)
Screenshot: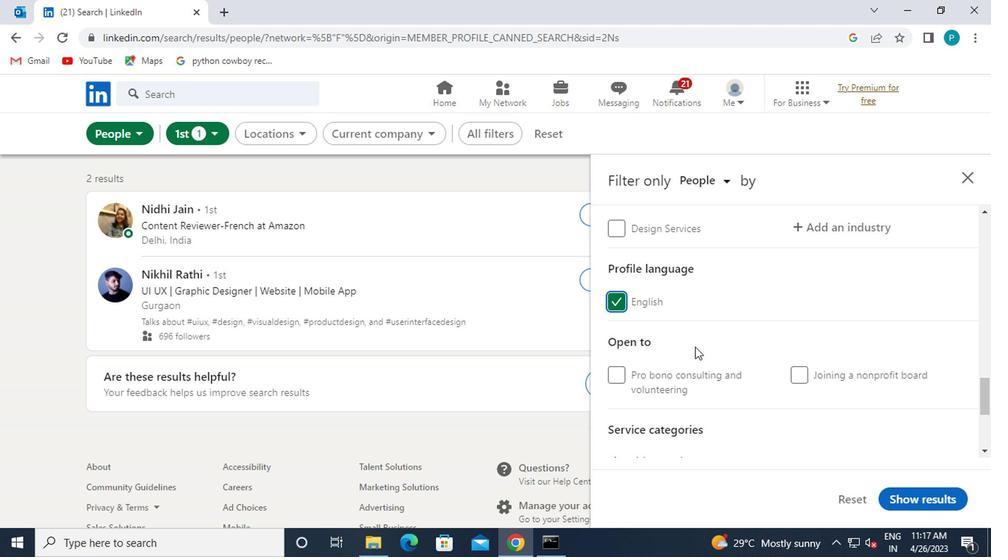 
Action: Mouse scrolled (695, 349) with delta (0, 0)
Screenshot: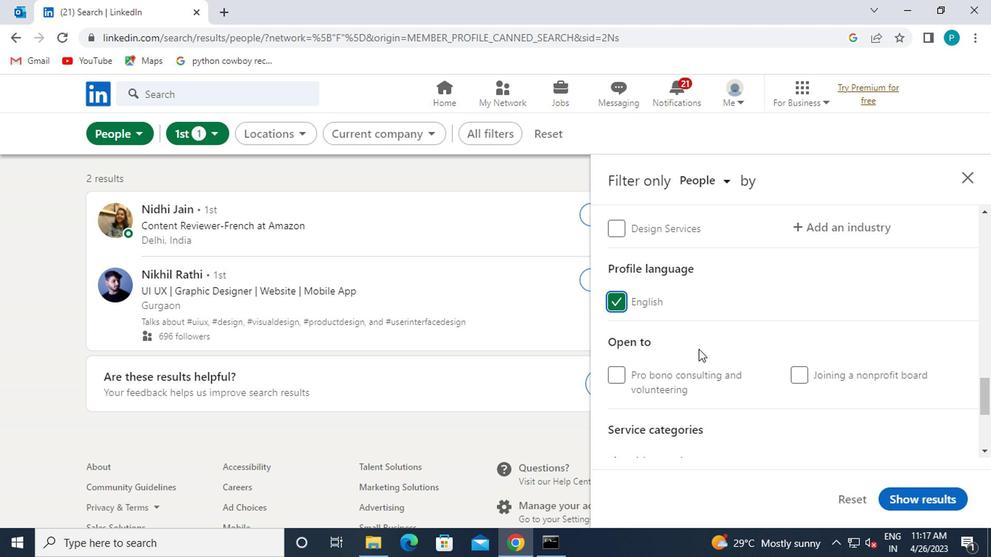 
Action: Mouse moved to (651, 319)
Screenshot: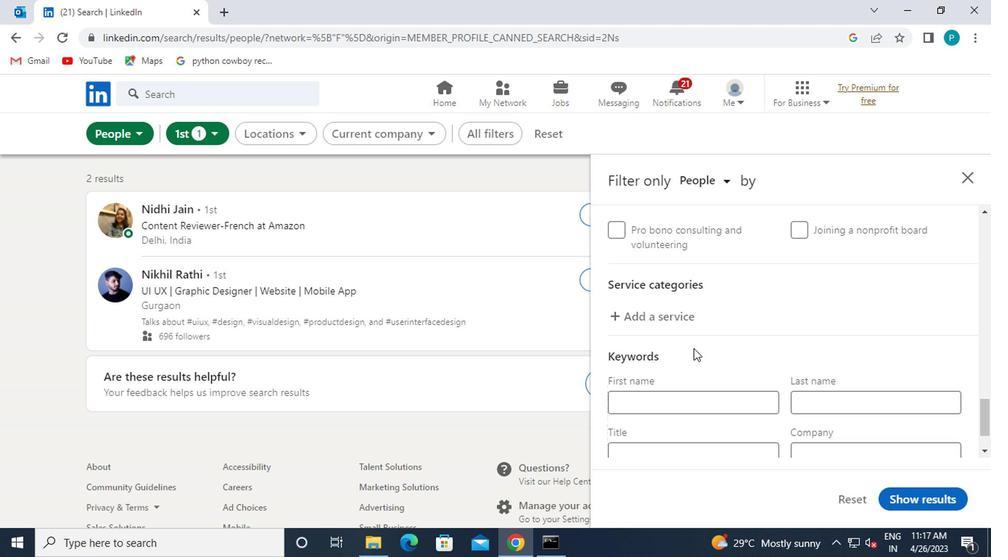 
Action: Mouse pressed left at (651, 319)
Screenshot: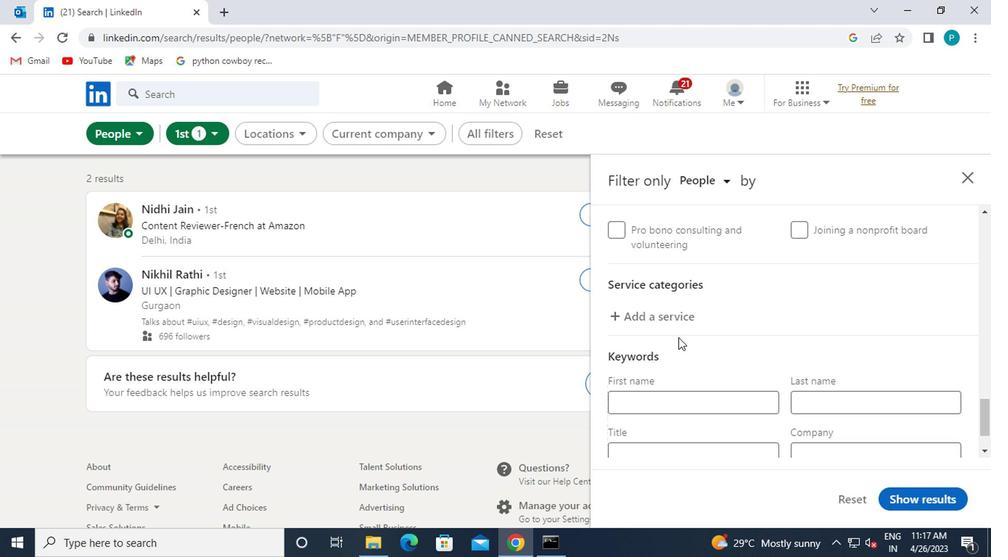 
Action: Mouse moved to (651, 314)
Screenshot: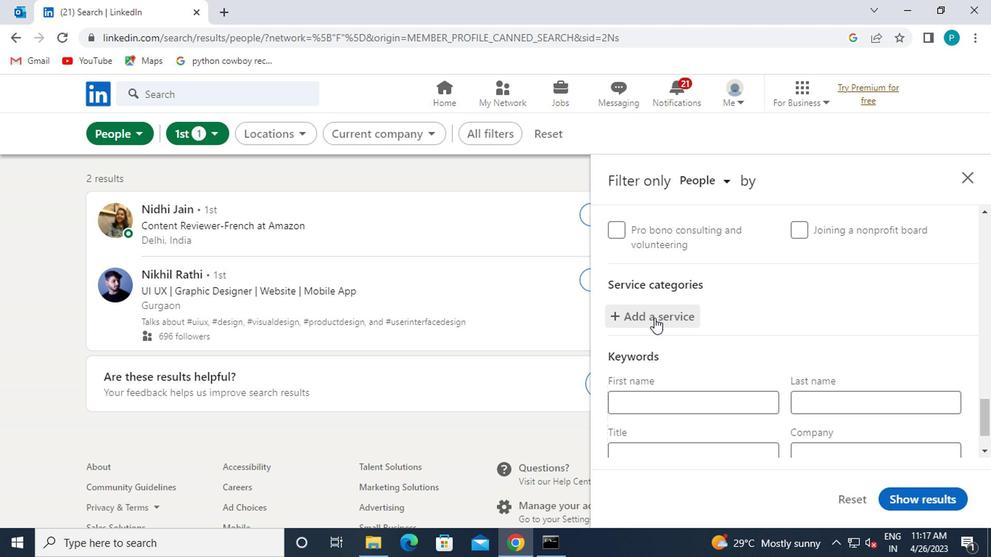 
Action: Key pressed WEB
Screenshot: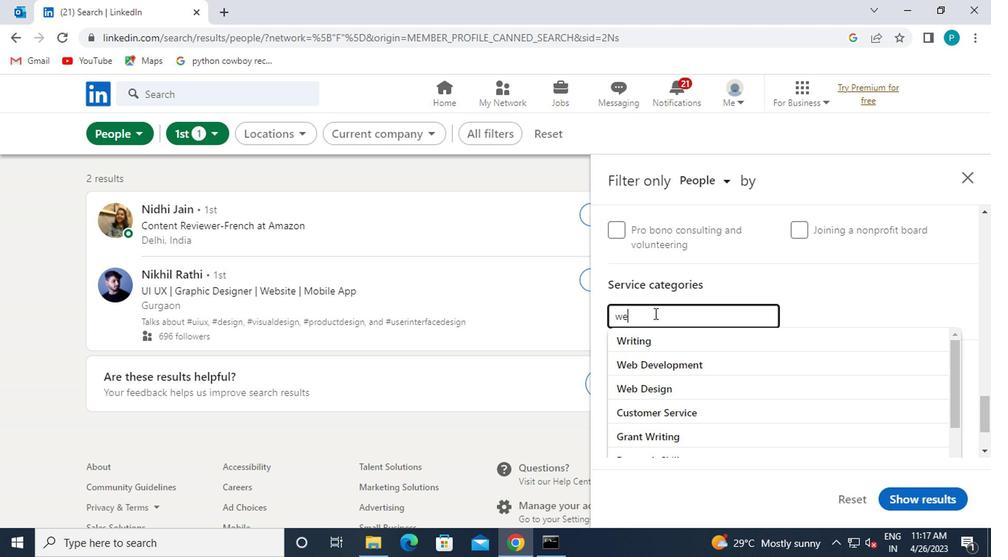 
Action: Mouse moved to (650, 358)
Screenshot: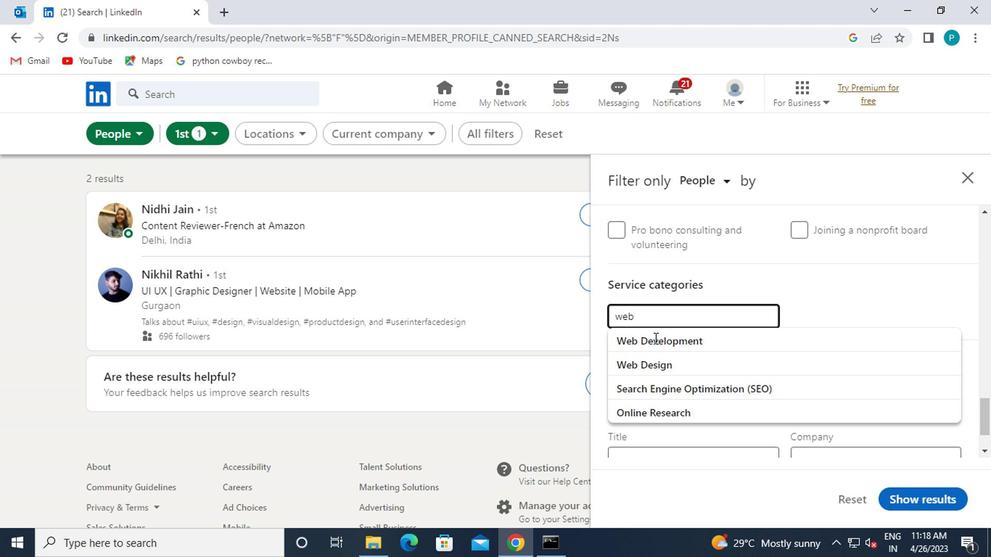 
Action: Mouse pressed left at (650, 358)
Screenshot: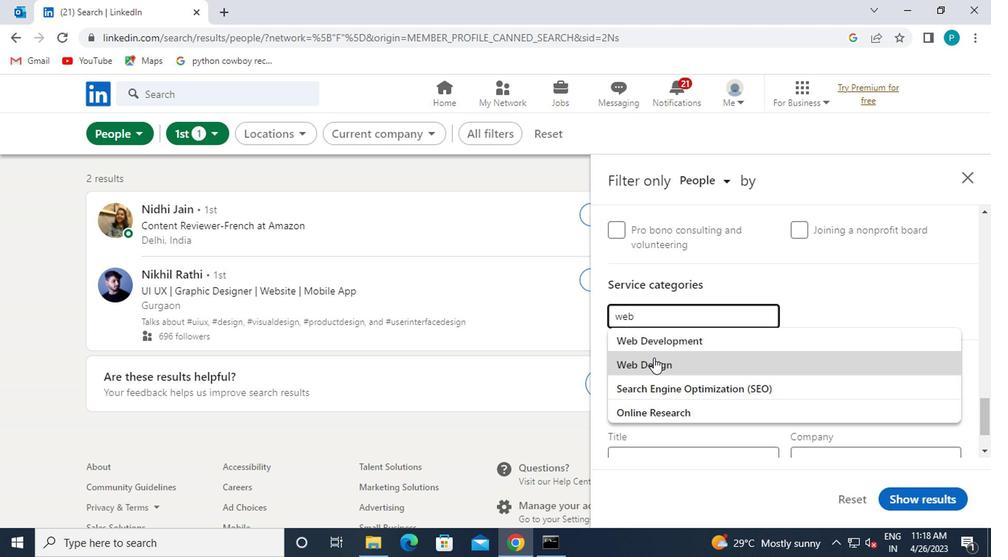 
Action: Mouse moved to (651, 365)
Screenshot: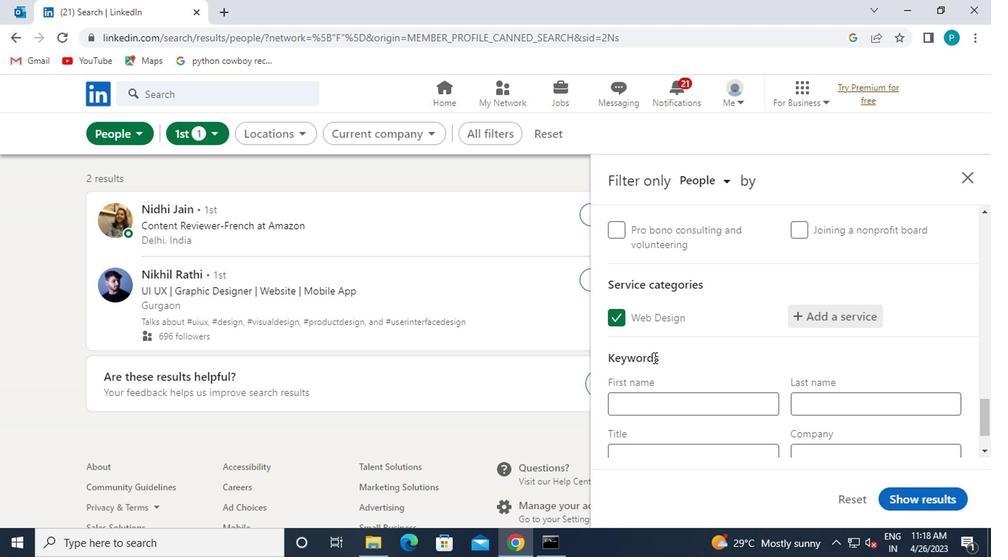 
Action: Mouse scrolled (651, 364) with delta (0, -1)
Screenshot: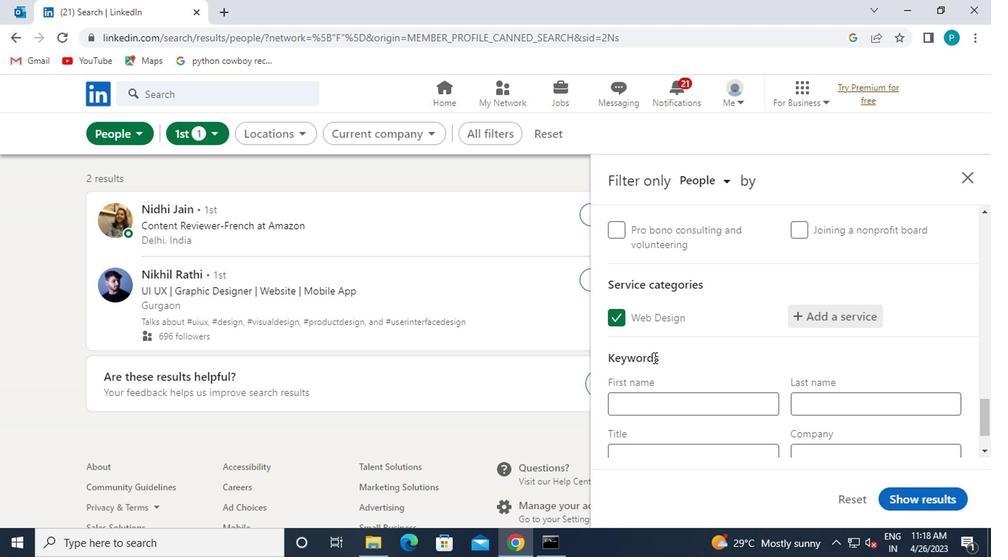 
Action: Mouse moved to (651, 367)
Screenshot: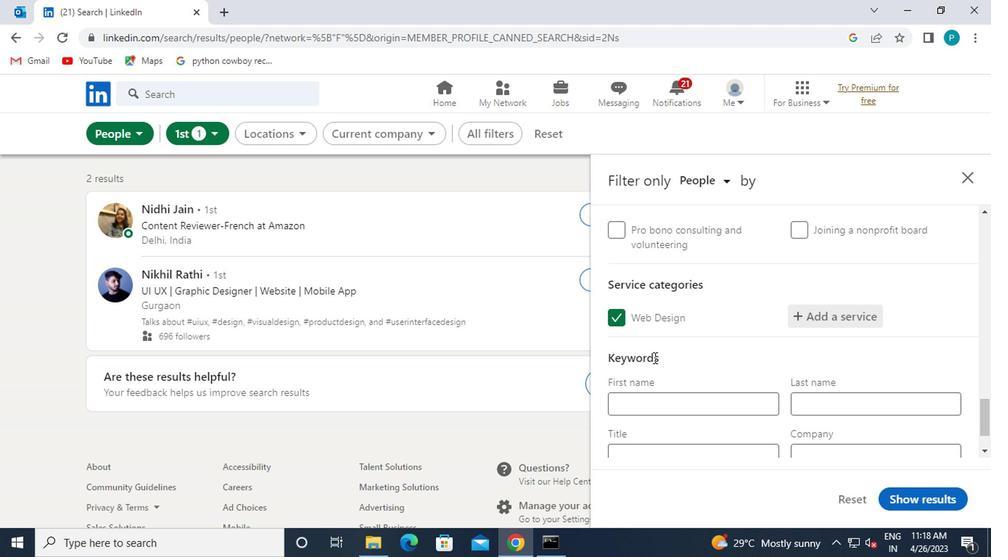 
Action: Mouse scrolled (651, 366) with delta (0, -1)
Screenshot: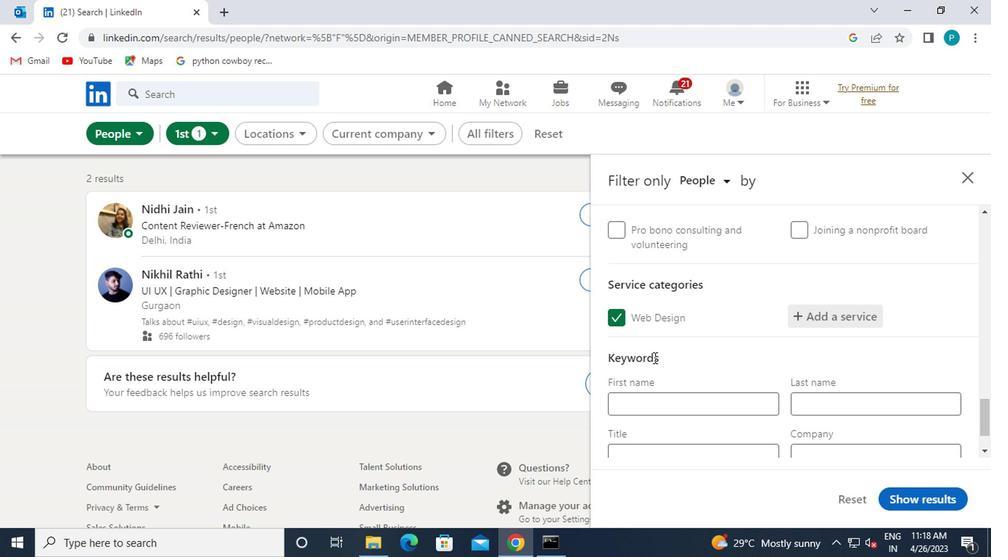 
Action: Mouse moved to (659, 385)
Screenshot: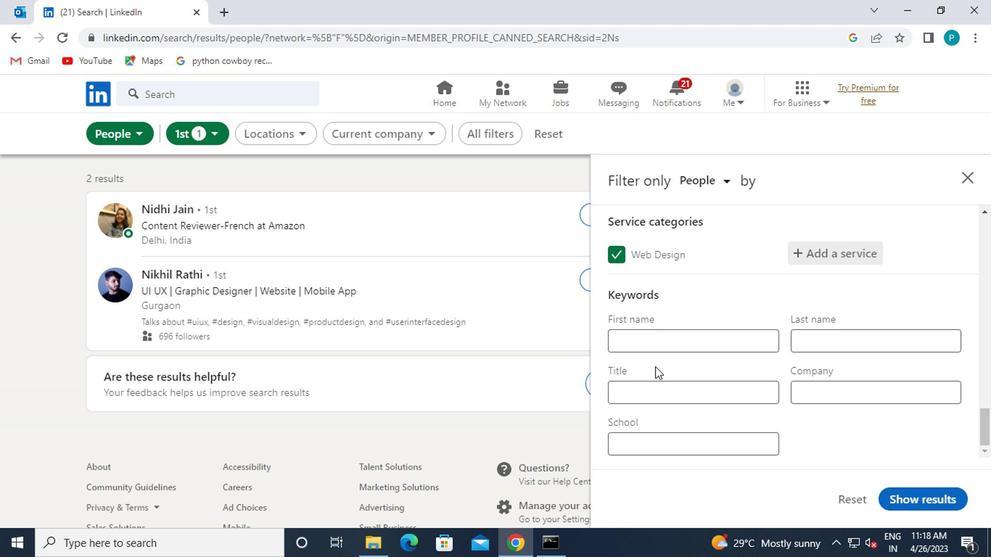 
Action: Mouse pressed left at (659, 385)
Screenshot: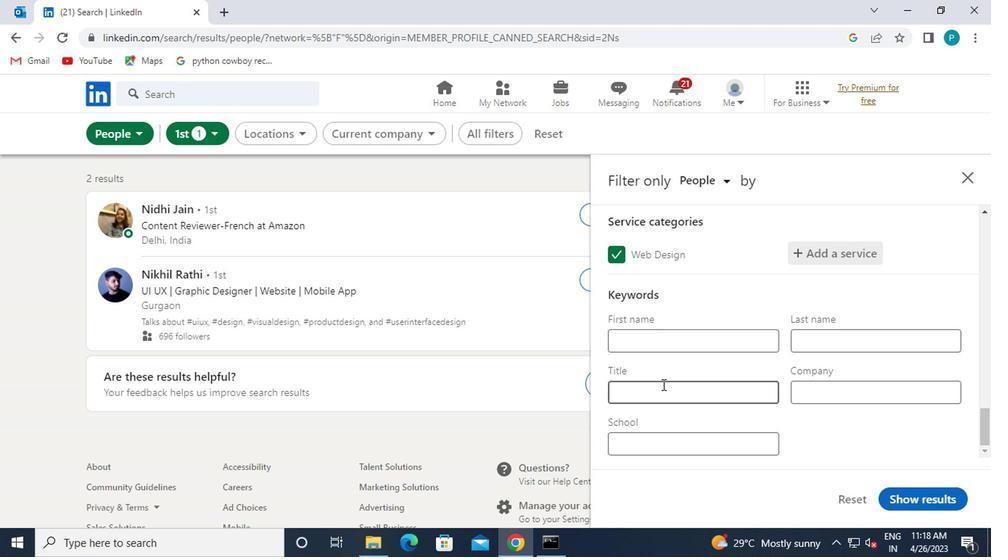 
Action: Key pressed <Key.caps_lock>A<Key.caps_lock>UDITING<Key.space><Key.caps_lock>C<Key.caps_lock>LERK
Screenshot: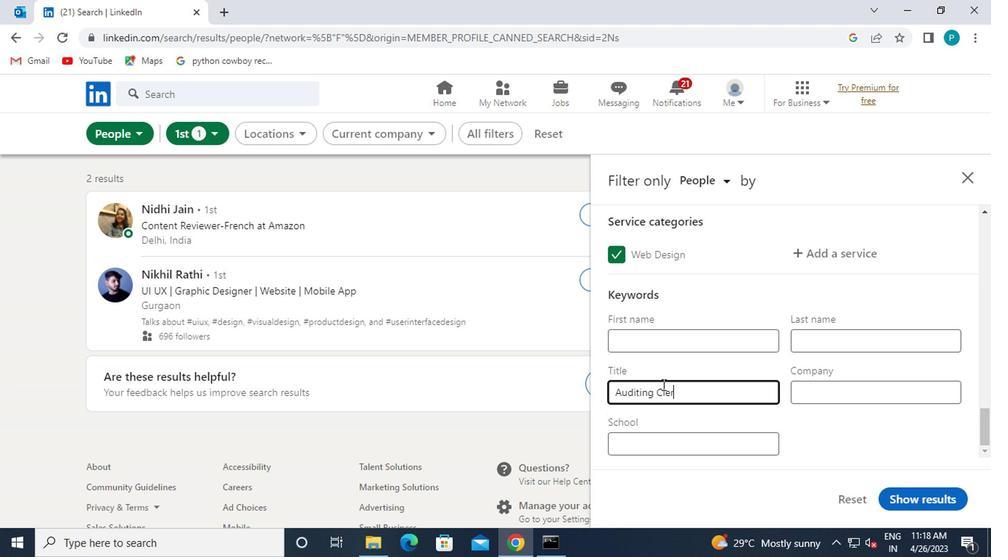 
Action: Mouse moved to (670, 387)
Screenshot: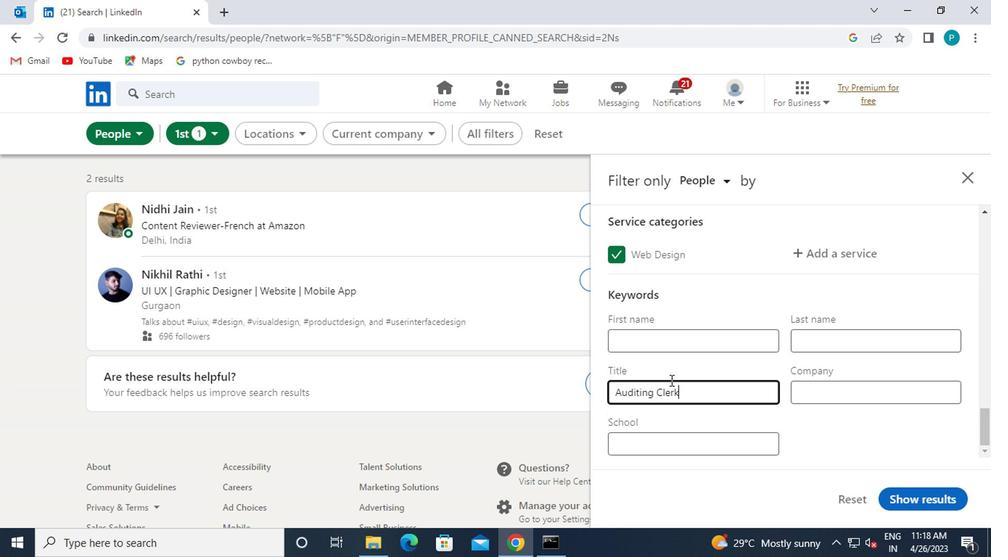 
Action: Mouse scrolled (670, 386) with delta (0, 0)
Screenshot: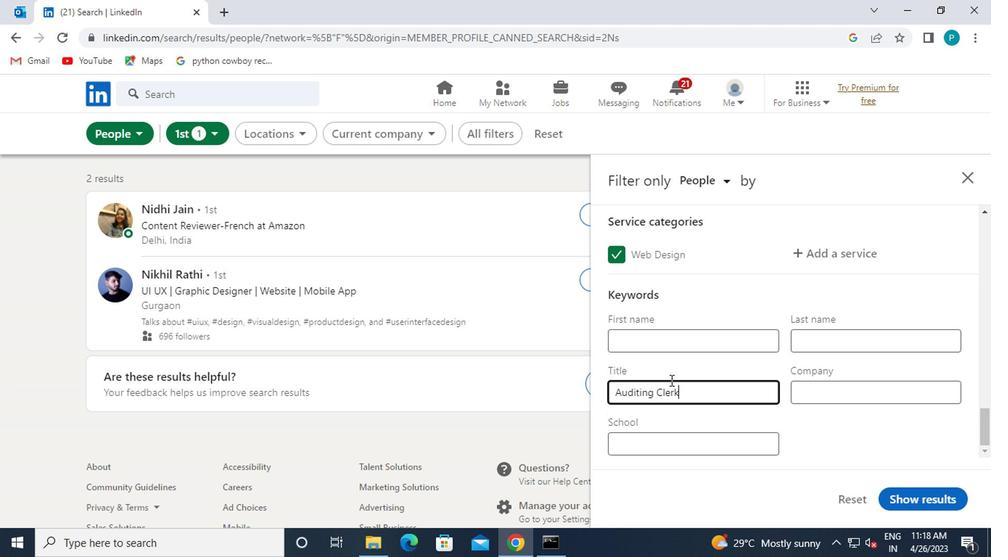 
Action: Mouse moved to (683, 419)
Screenshot: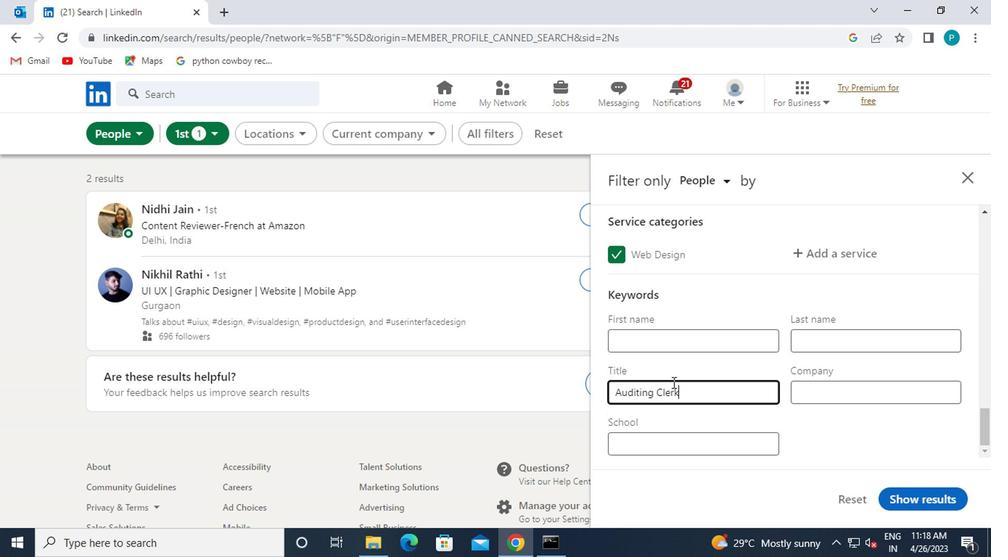 
Action: Mouse scrolled (683, 418) with delta (0, 0)
Screenshot: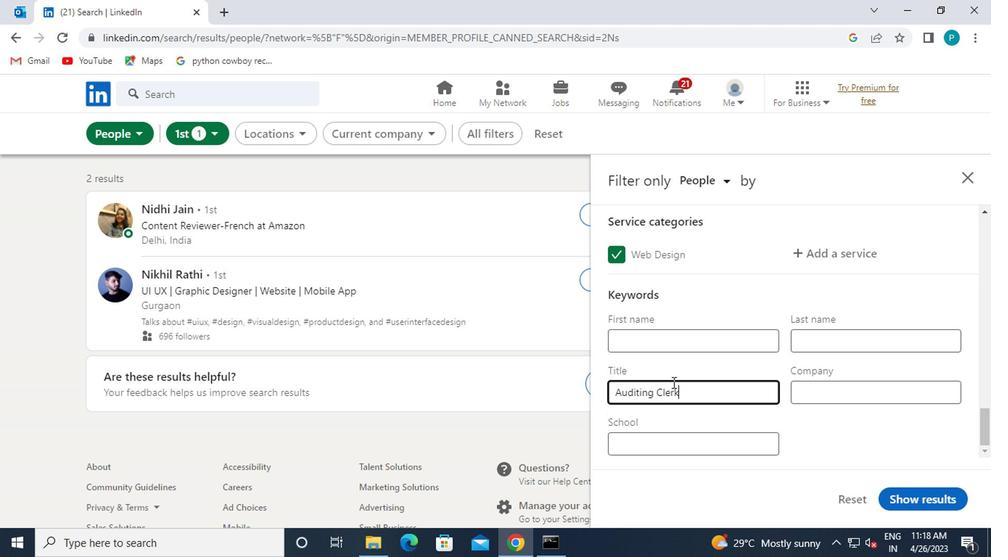 
Action: Mouse moved to (895, 506)
Screenshot: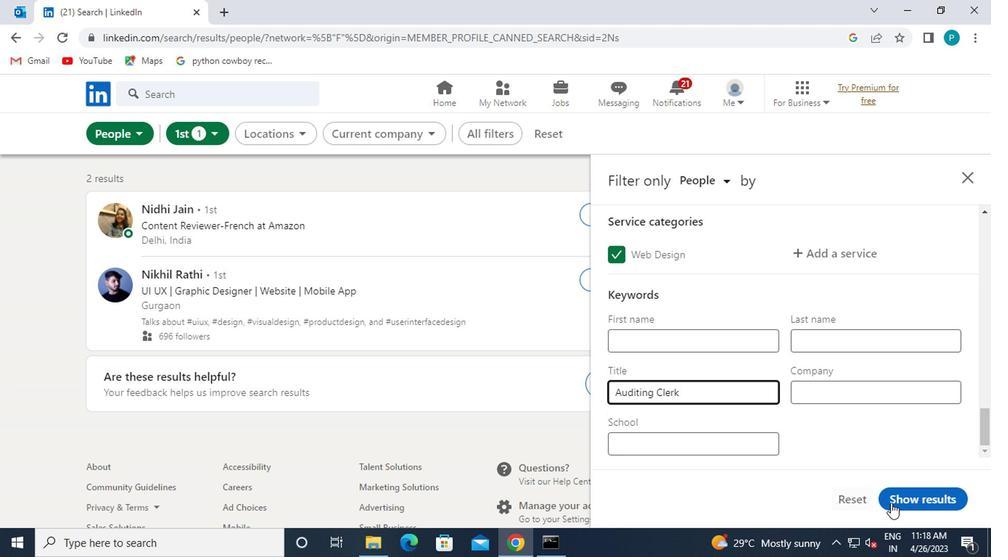 
Action: Mouse pressed left at (895, 506)
Screenshot: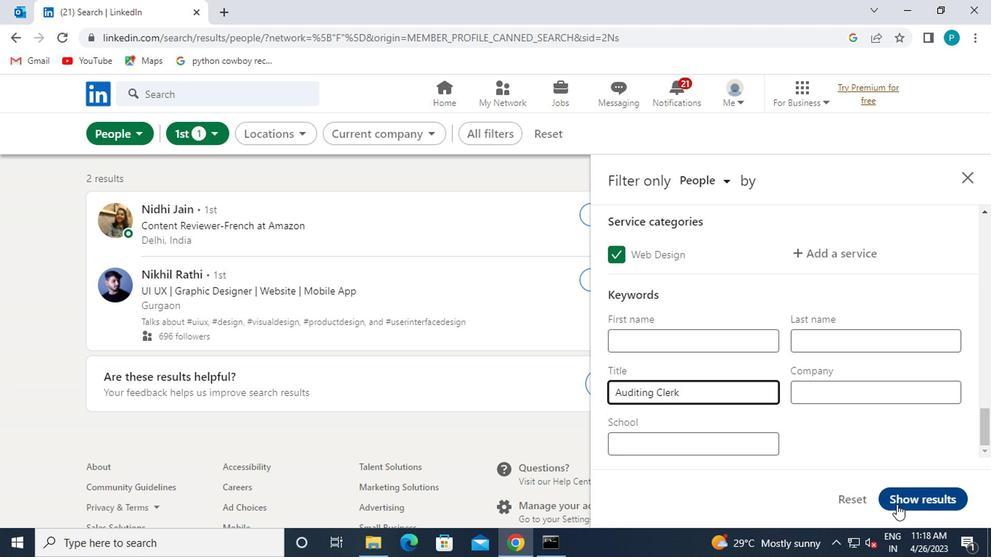 
